 Task: Open a blank sheet, save the file as 'optimization' Insert a table ' 2 by 2' In first column, add headers, 'Category, Amount'. Under first header, add  RentUnder second header, add 2000. Change table style to  'Blue'
Action: Mouse moved to (362, 176)
Screenshot: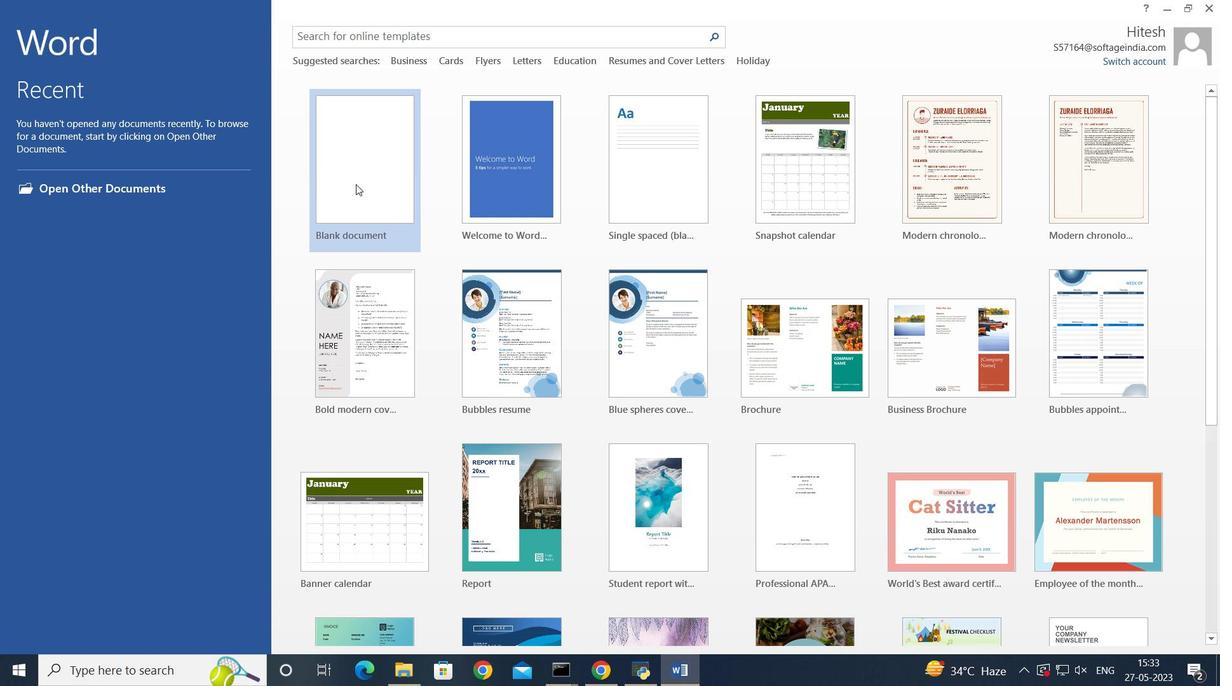 
Action: Mouse pressed left at (362, 176)
Screenshot: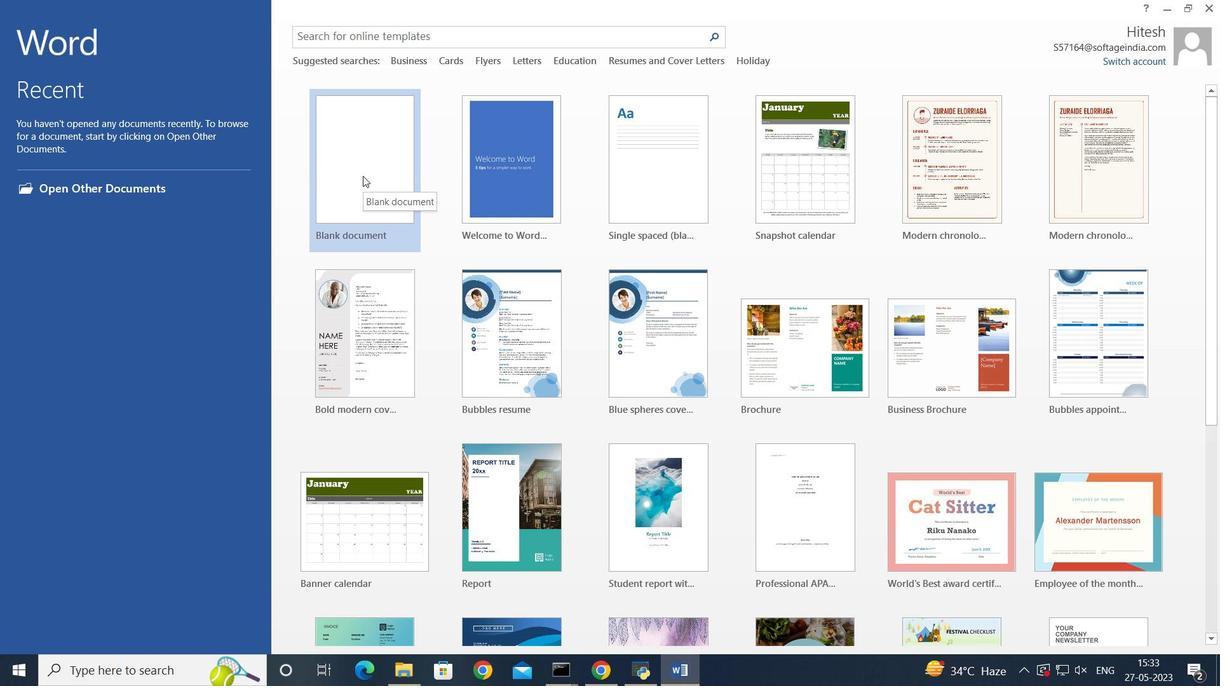 
Action: Mouse moved to (21, 26)
Screenshot: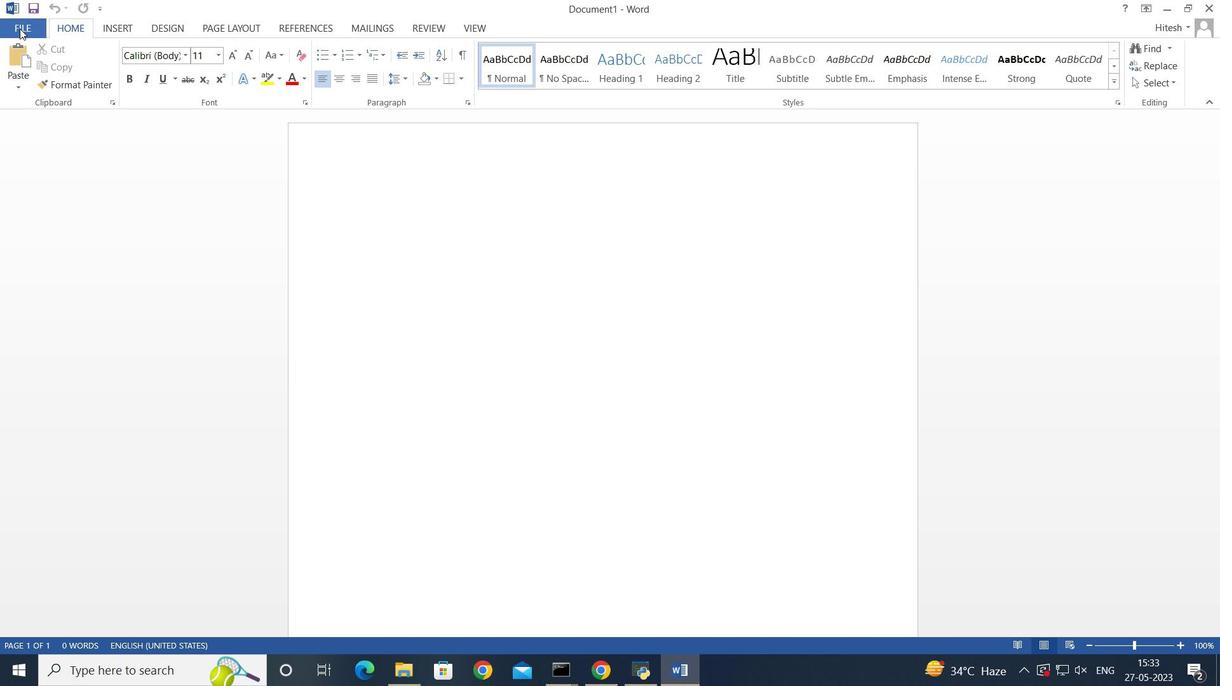 
Action: Mouse pressed left at (21, 26)
Screenshot: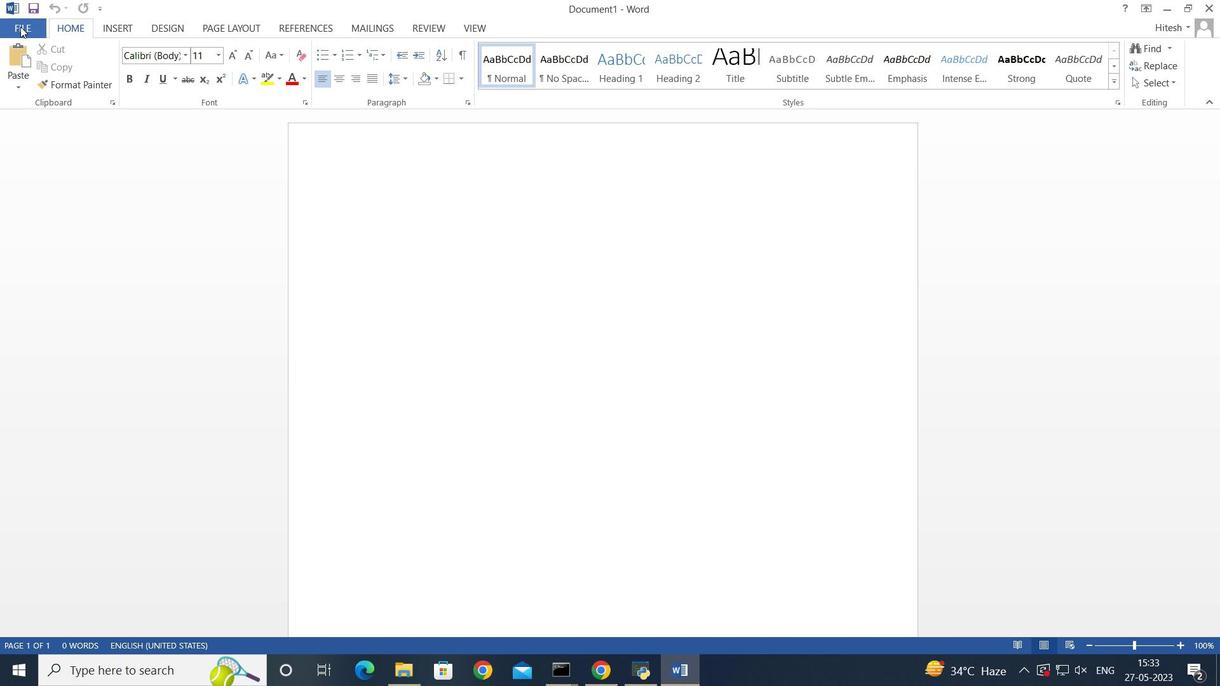 
Action: Mouse moved to (55, 142)
Screenshot: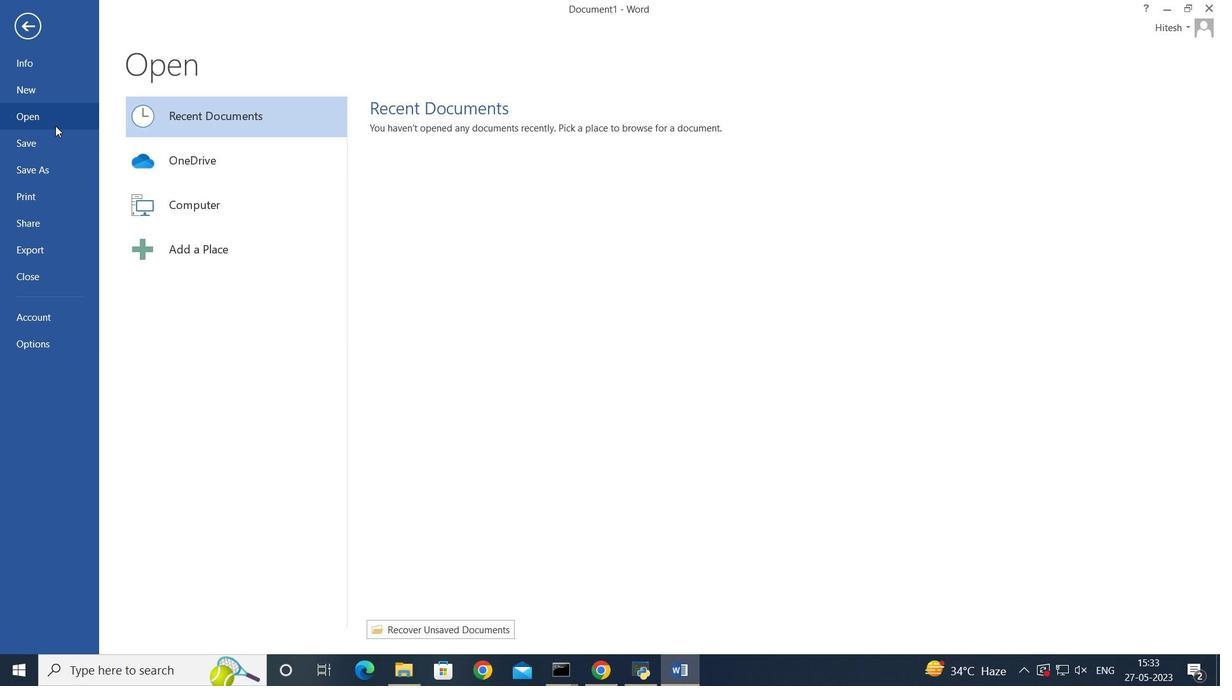 
Action: Mouse pressed left at (55, 142)
Screenshot: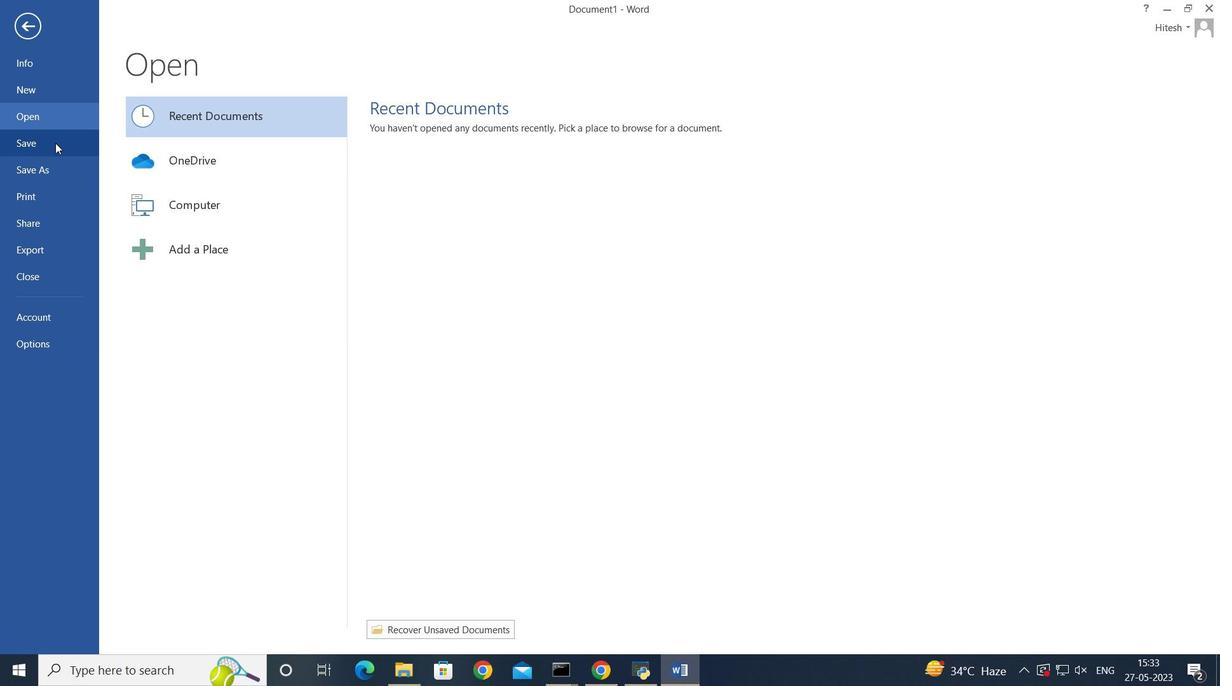 
Action: Mouse moved to (62, 170)
Screenshot: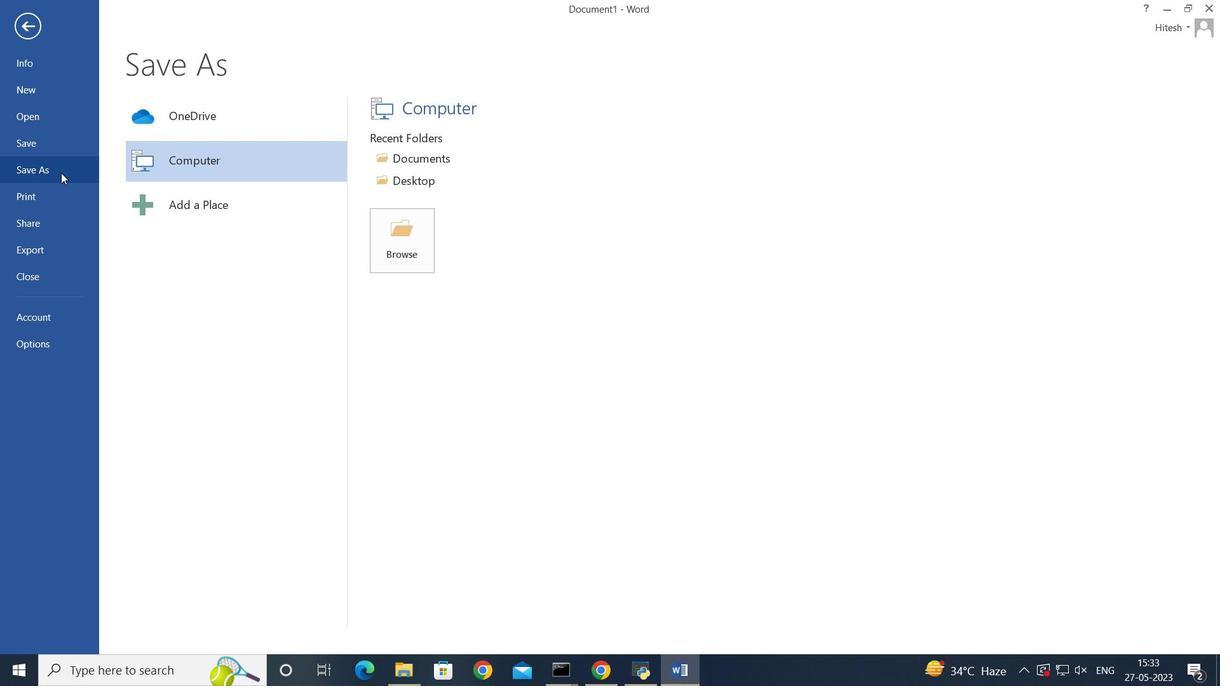 
Action: Mouse pressed left at (62, 170)
Screenshot: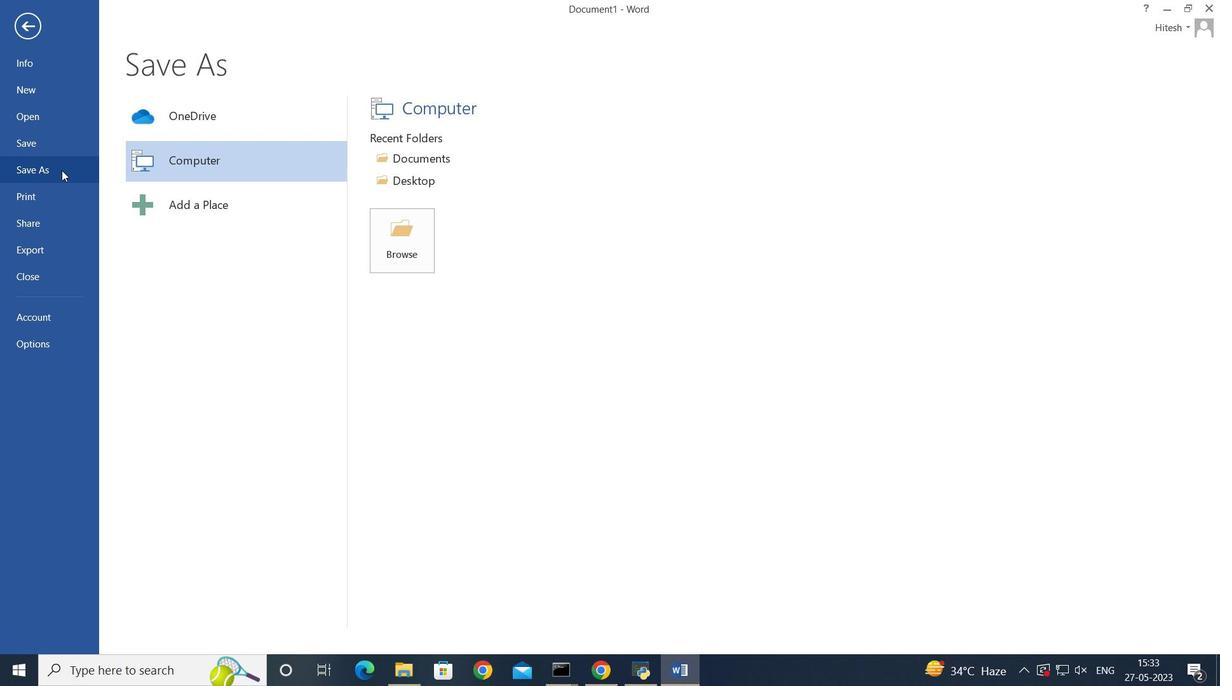 
Action: Mouse moved to (70, 143)
Screenshot: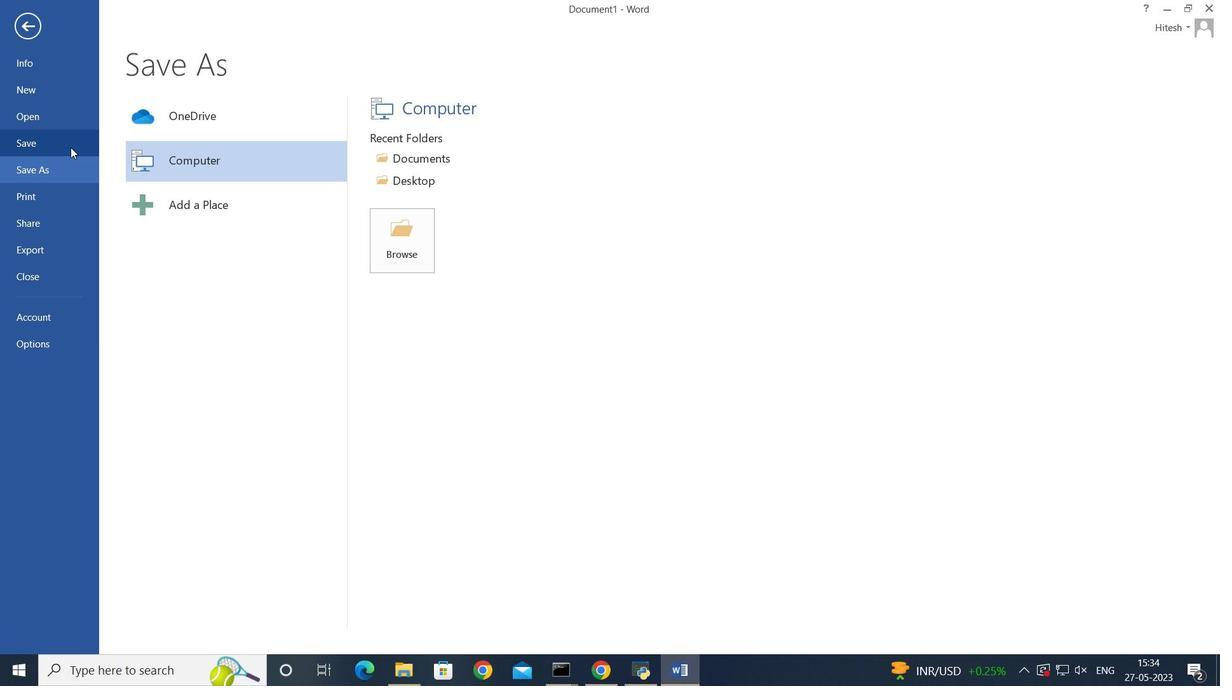 
Action: Mouse pressed left at (70, 143)
Screenshot: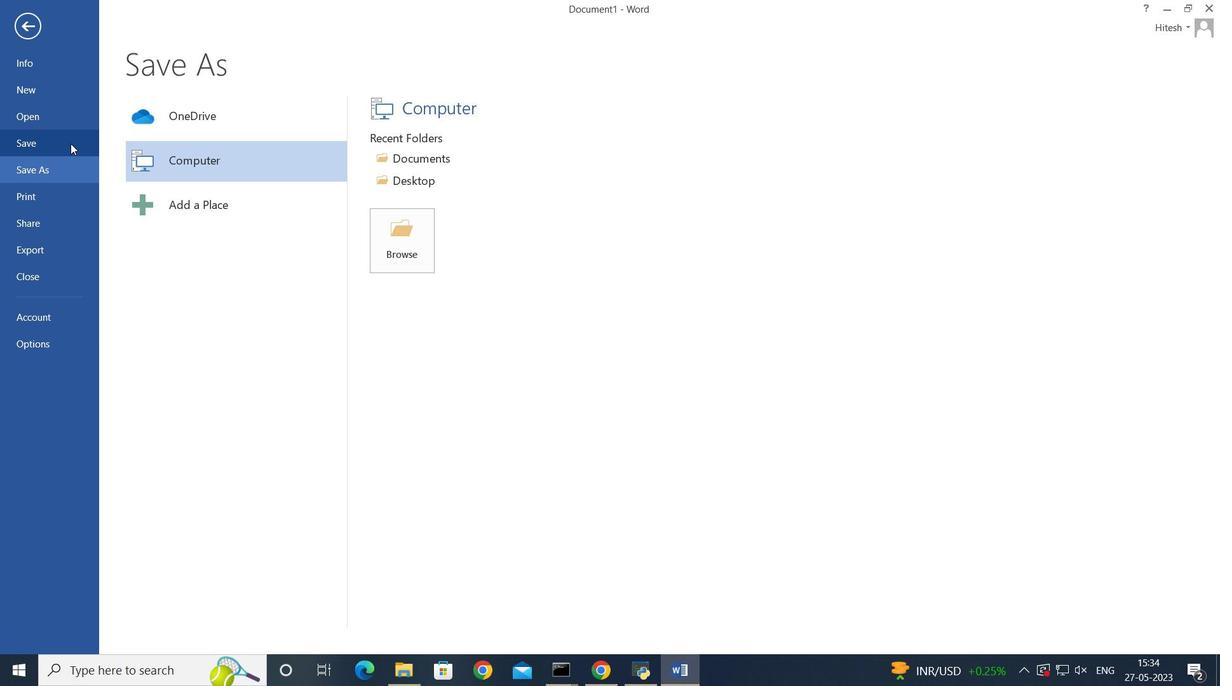 
Action: Mouse moved to (74, 172)
Screenshot: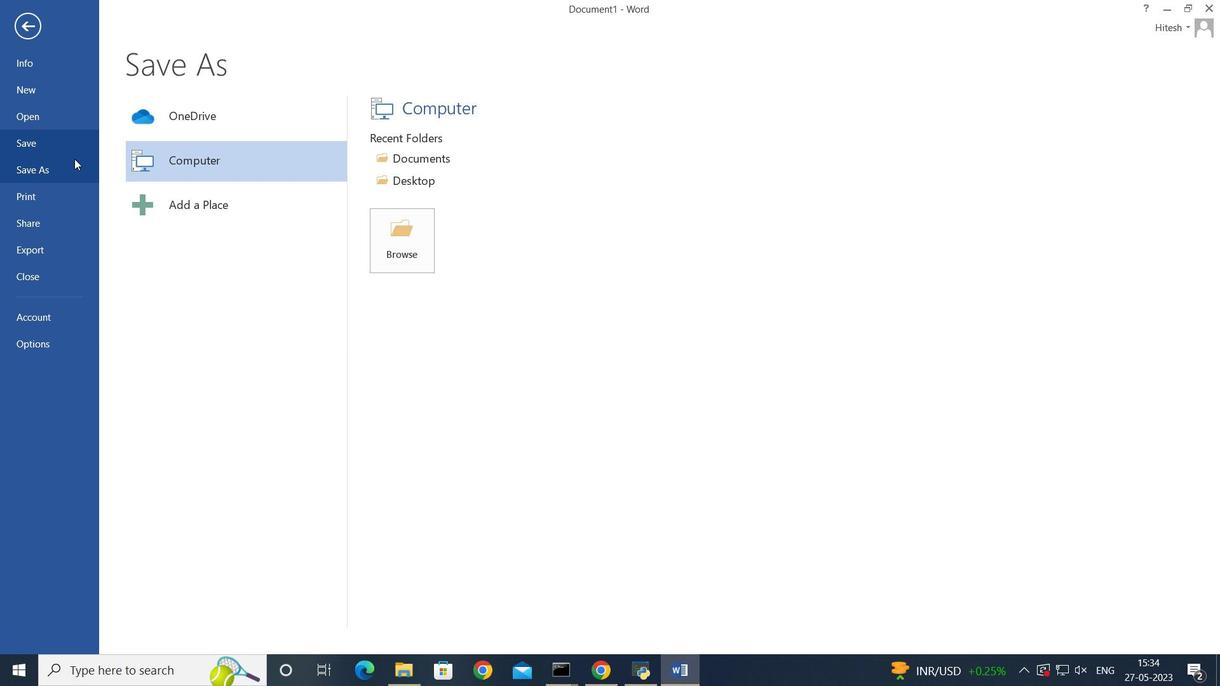 
Action: Mouse pressed left at (74, 172)
Screenshot: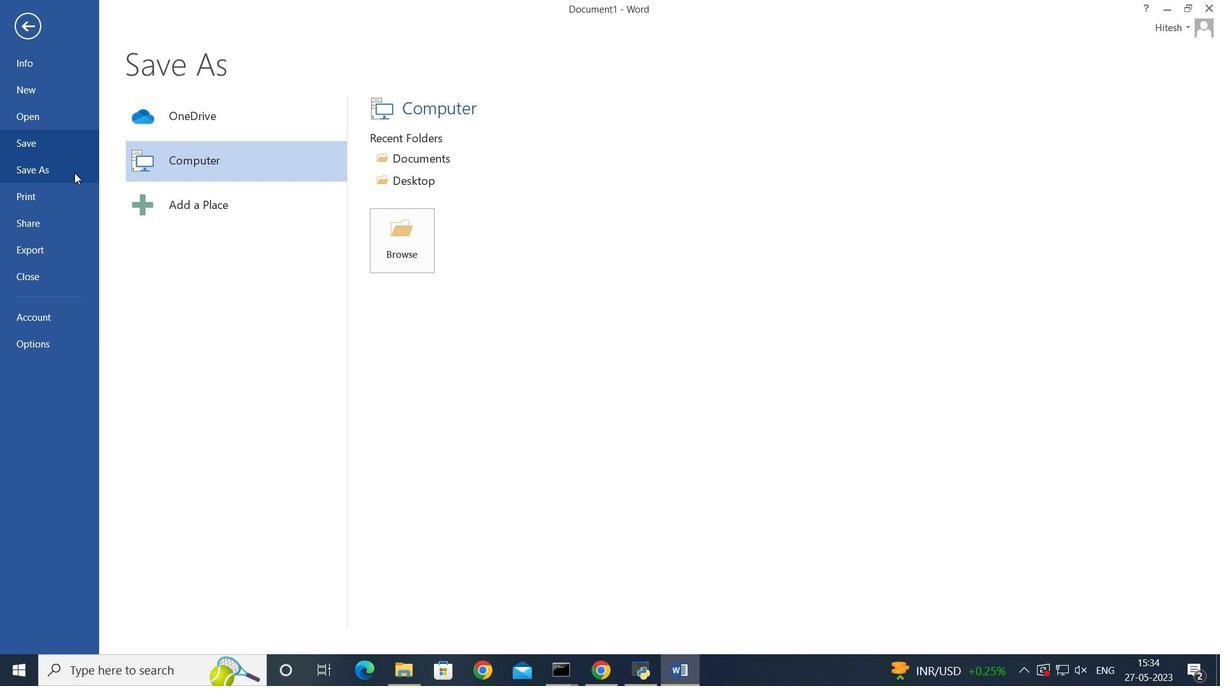 
Action: Mouse moved to (416, 181)
Screenshot: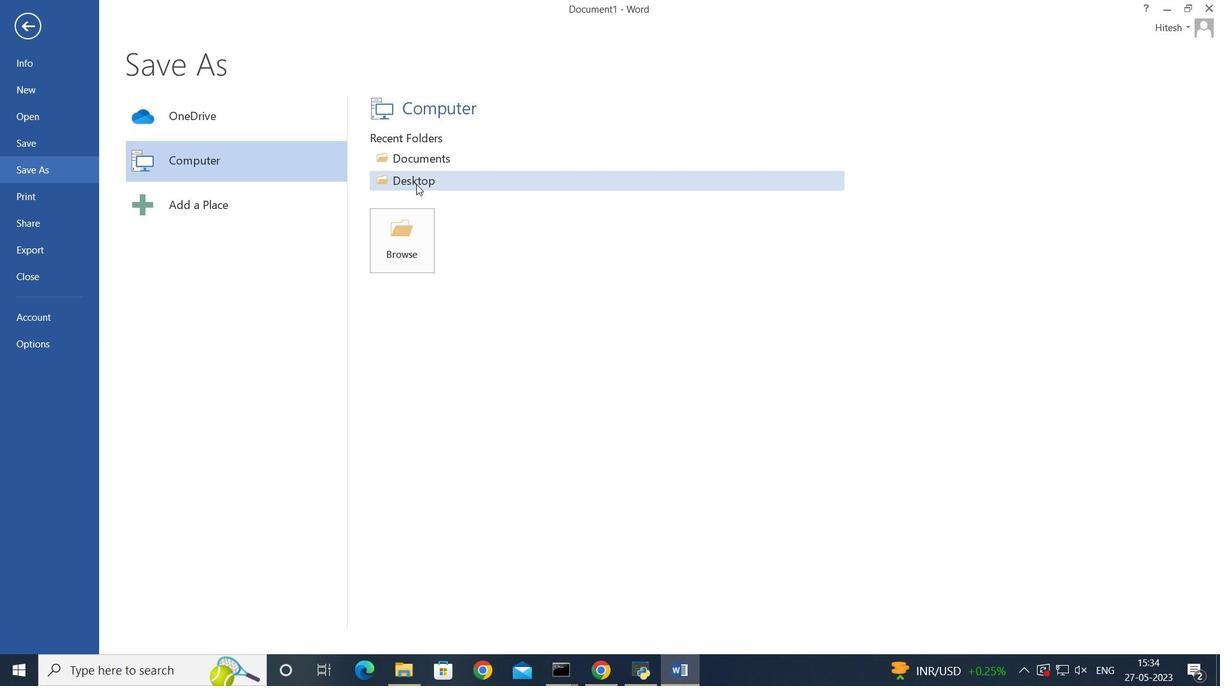 
Action: Mouse pressed left at (416, 181)
Screenshot: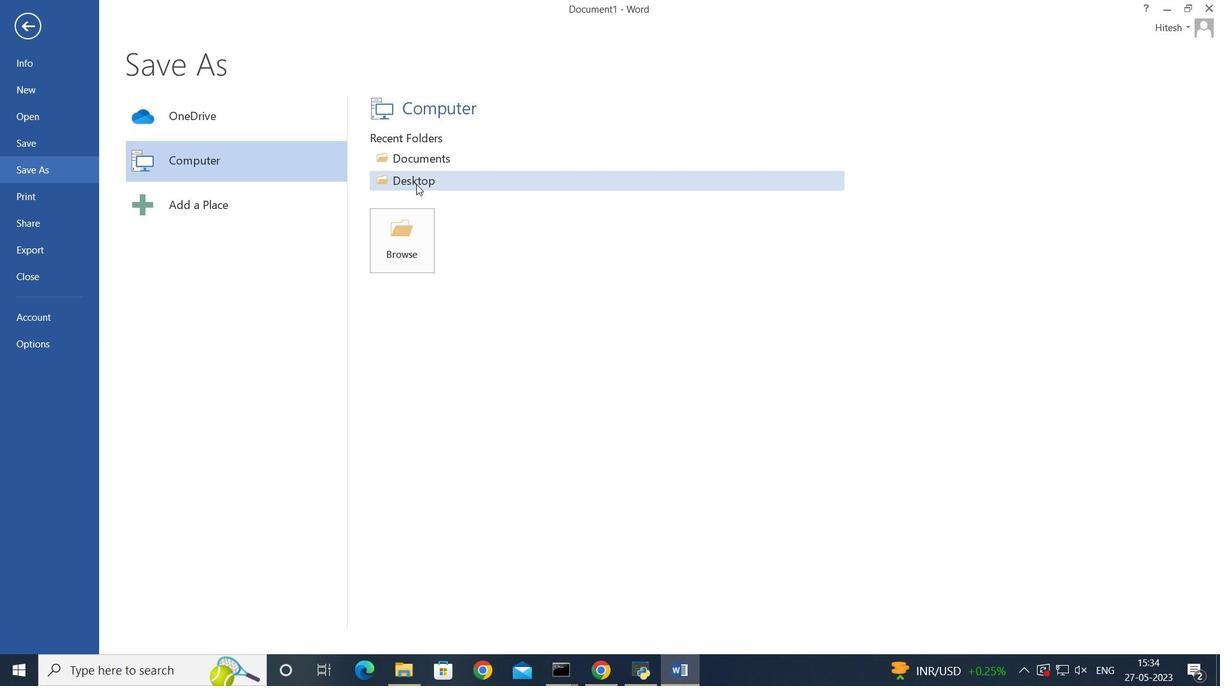 
Action: Mouse moved to (264, 266)
Screenshot: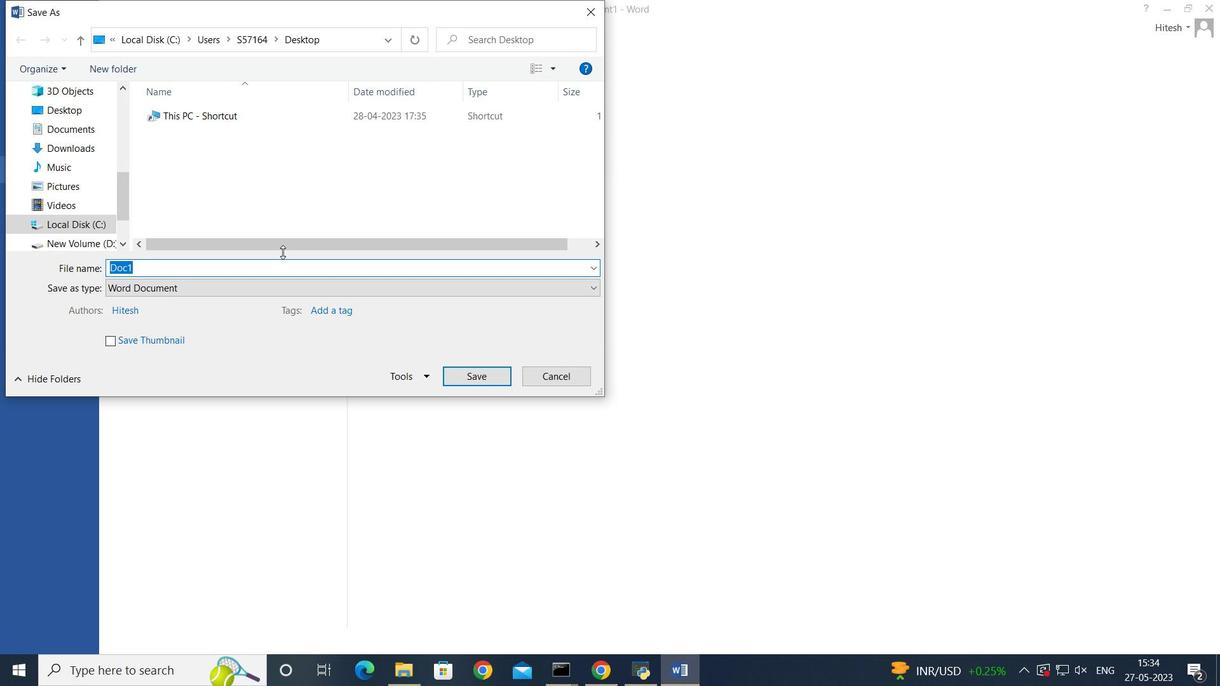
Action: Mouse pressed left at (264, 266)
Screenshot: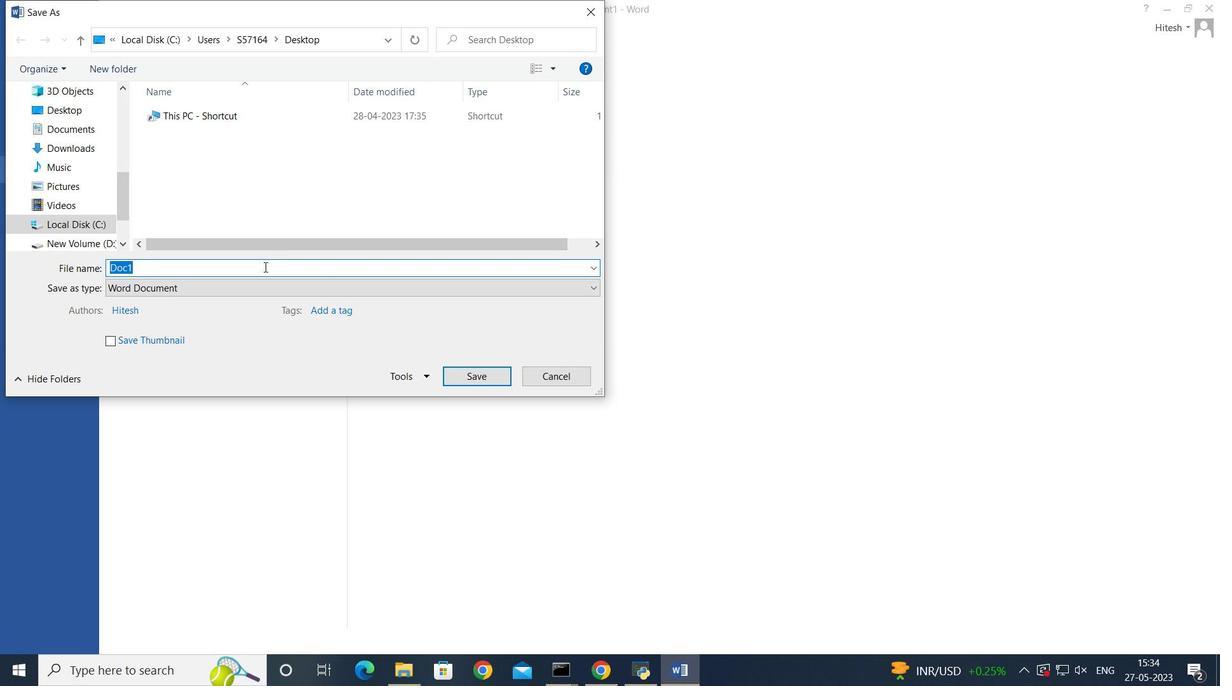 
Action: Key pressed <Key.backspace><Key.backspace><Key.backspace><Key.backspace><Key.backspace><Key.backspace><Key.backspace><Key.backspace><Key.backspace><Key.backspace><Key.backspace><Key.backspace><Key.shift>Optimization<Key.space>
Screenshot: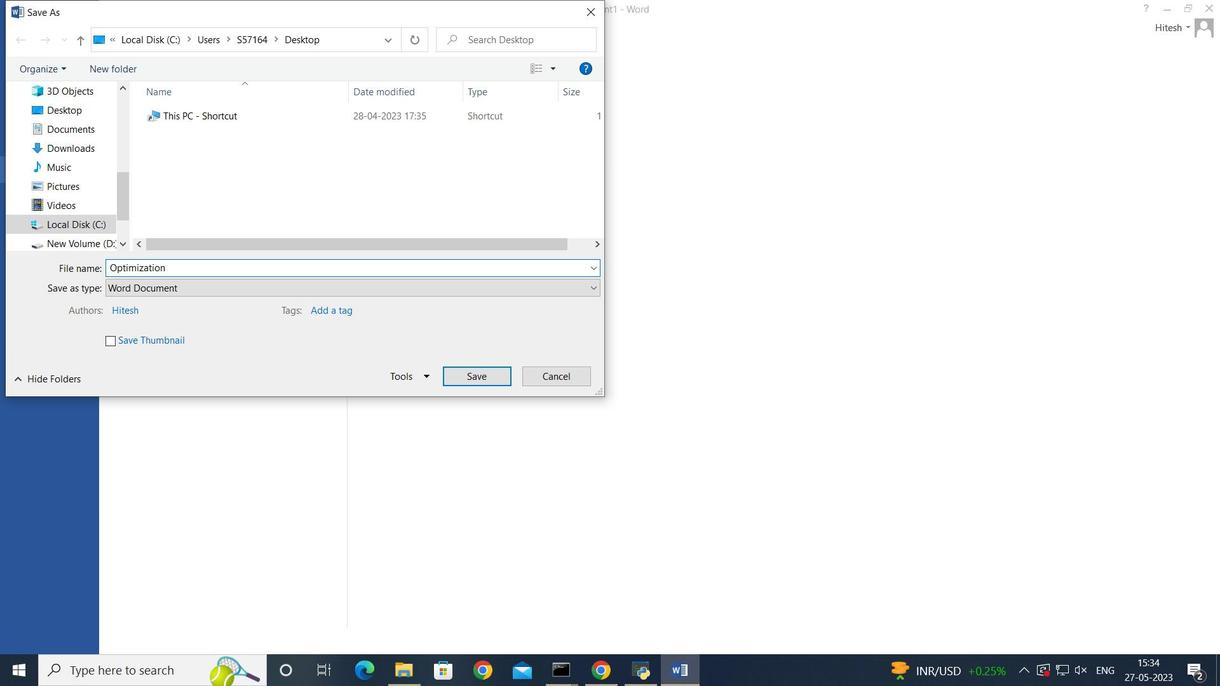 
Action: Mouse moved to (477, 376)
Screenshot: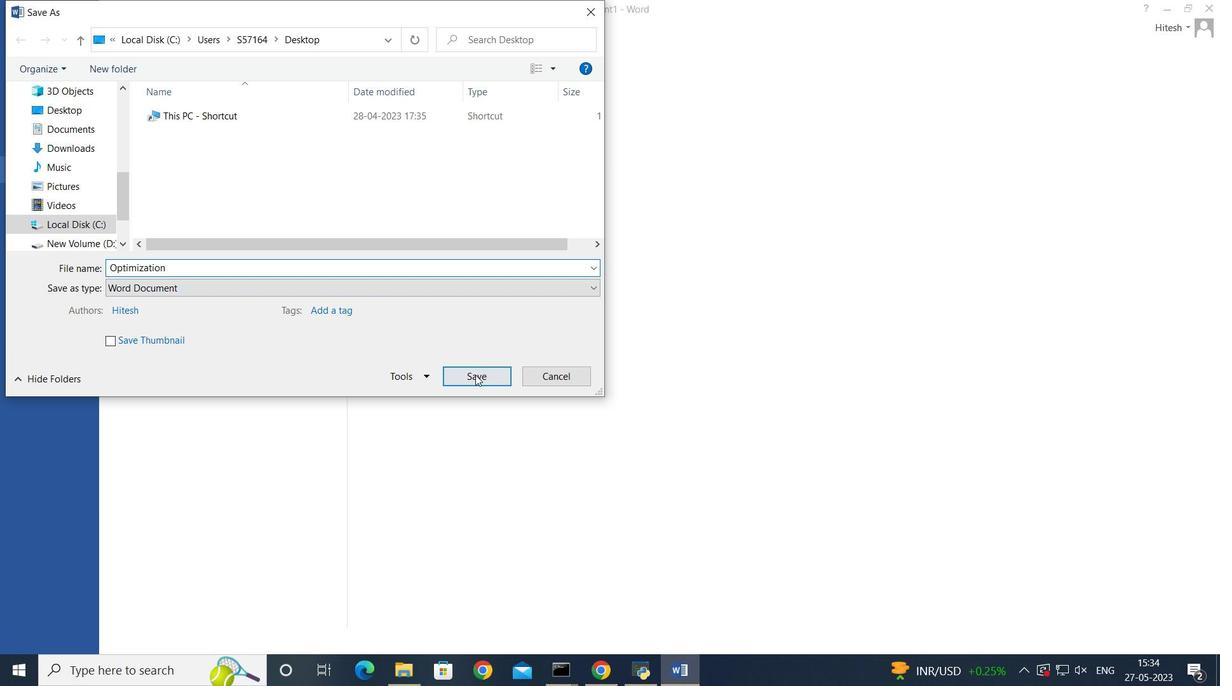 
Action: Mouse pressed left at (477, 376)
Screenshot: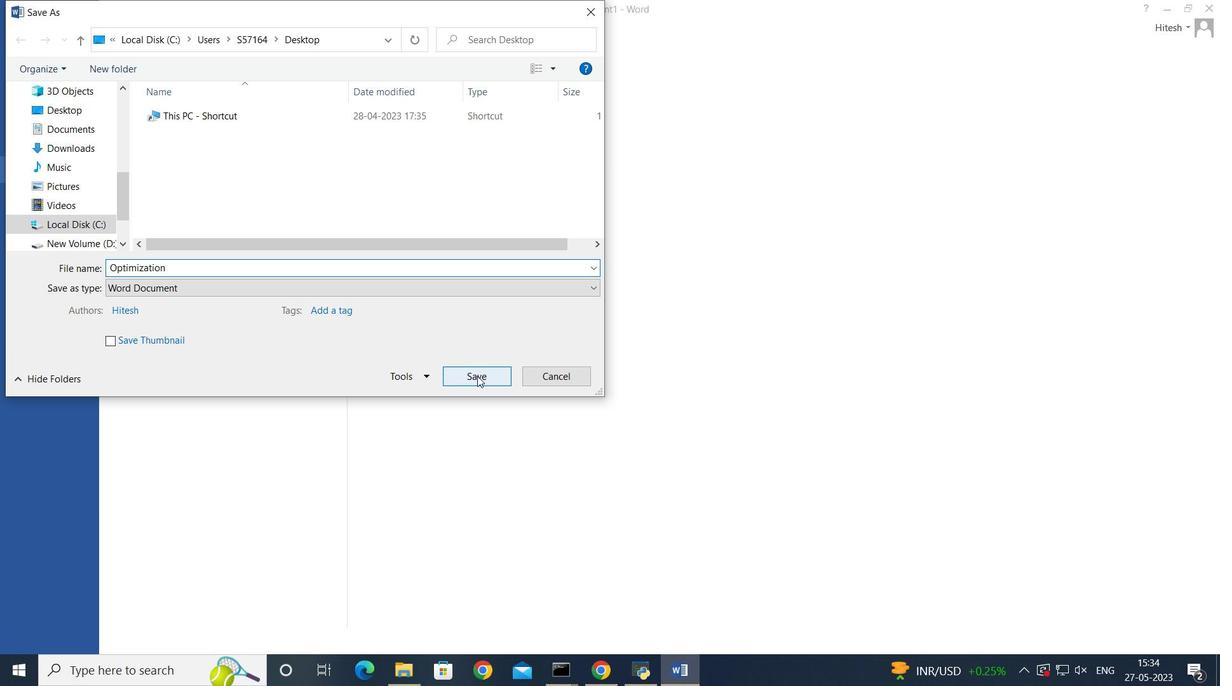 
Action: Mouse moved to (116, 28)
Screenshot: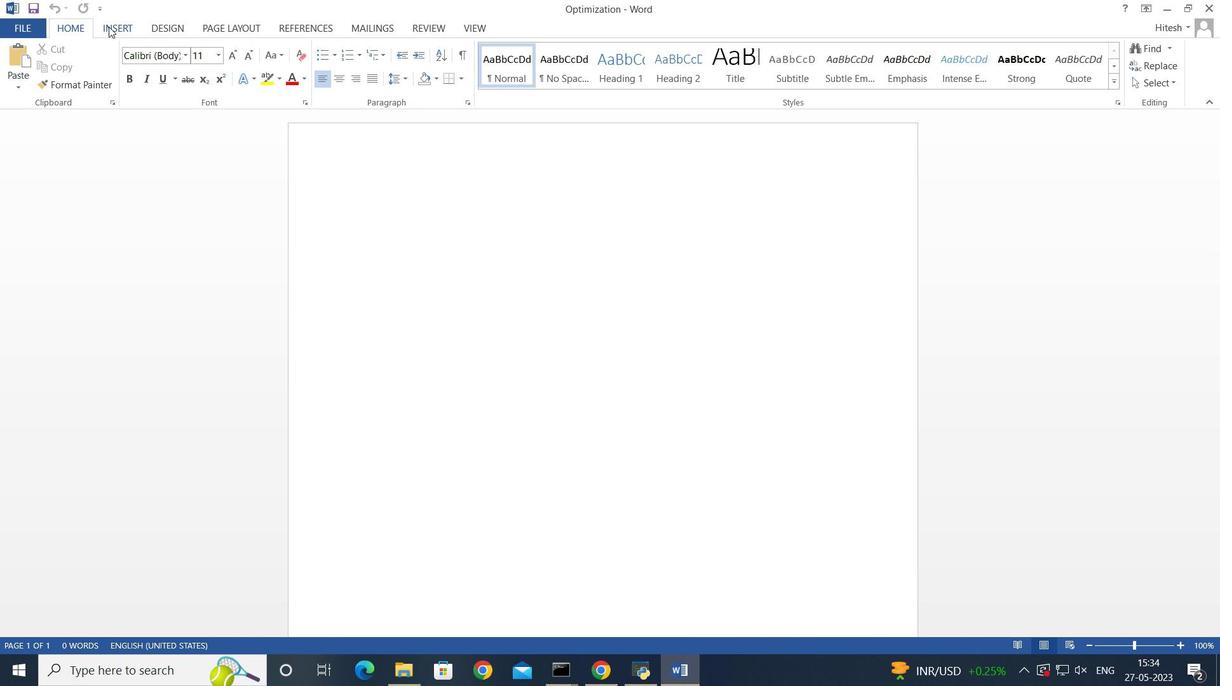 
Action: Mouse pressed left at (116, 28)
Screenshot: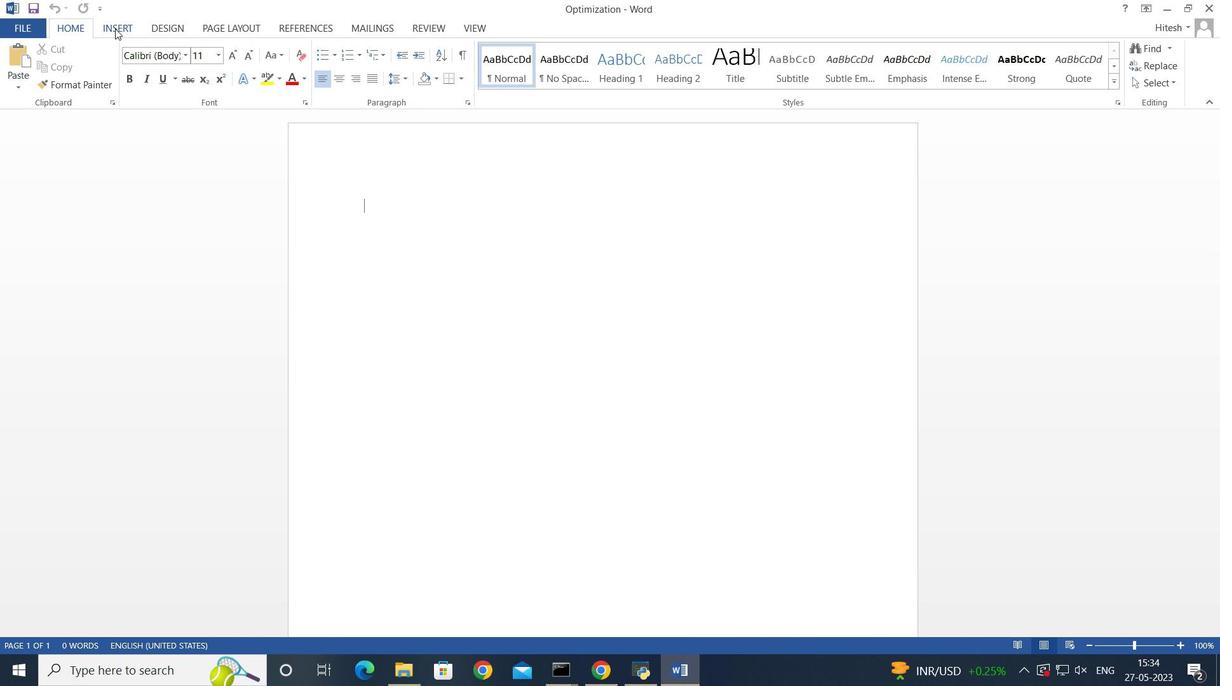 
Action: Mouse moved to (118, 87)
Screenshot: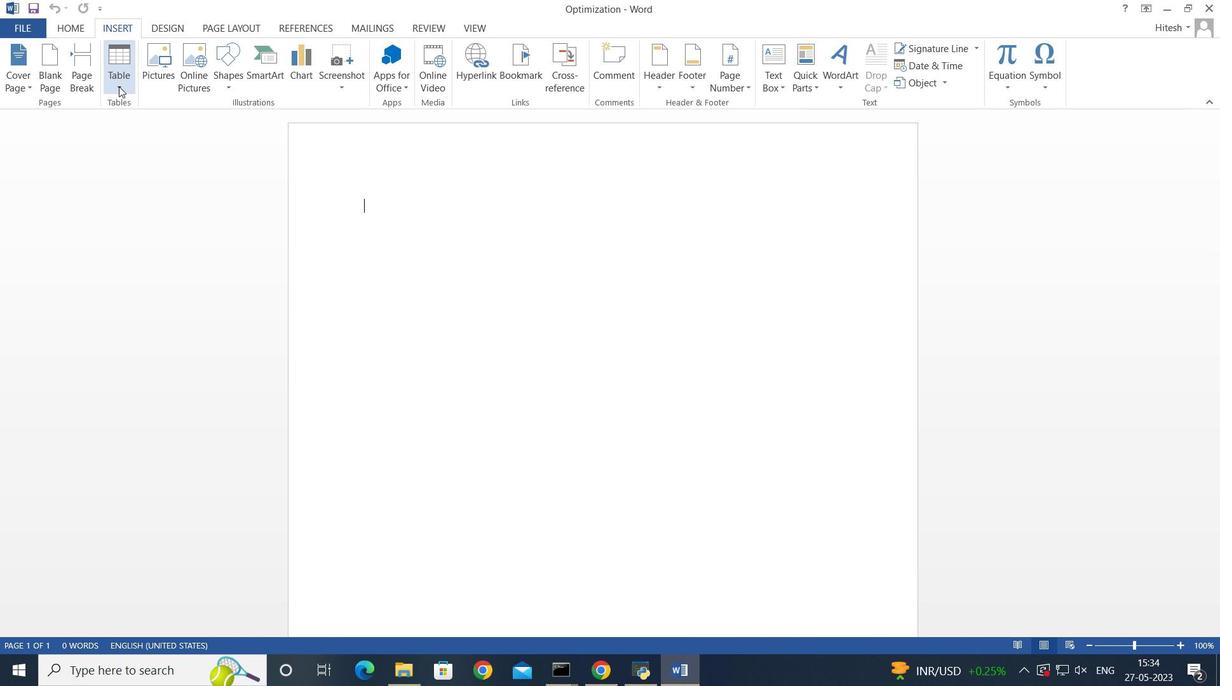 
Action: Mouse pressed left at (118, 87)
Screenshot: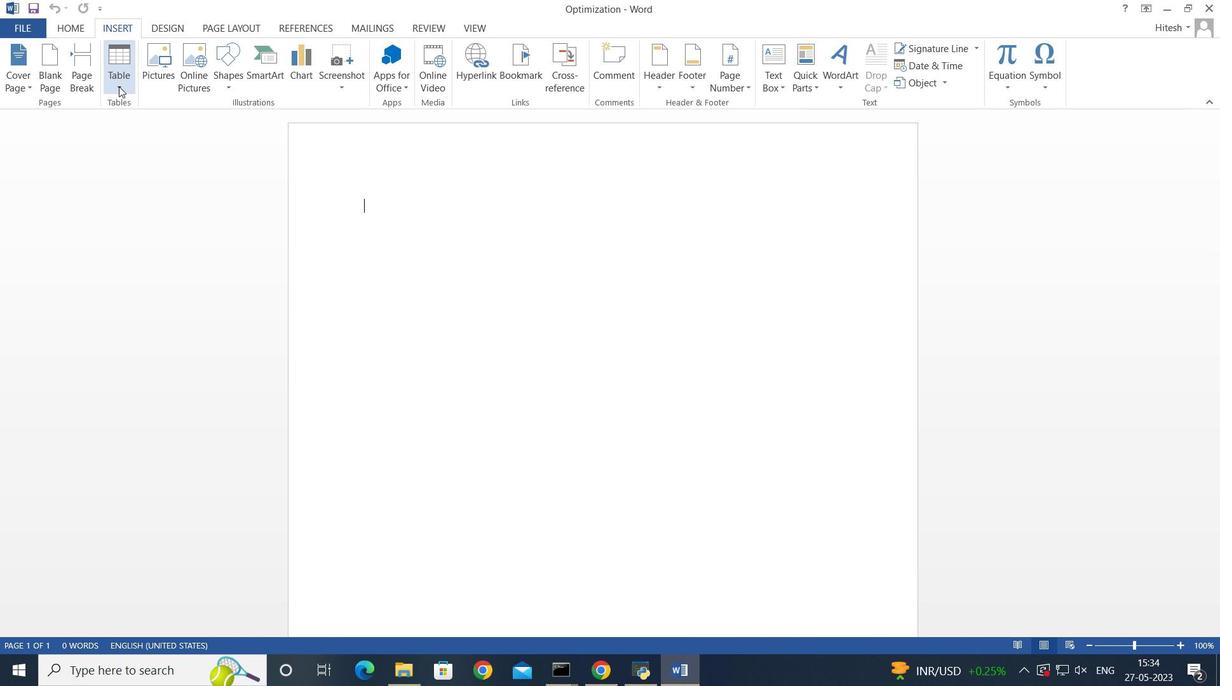 
Action: Mouse moved to (126, 142)
Screenshot: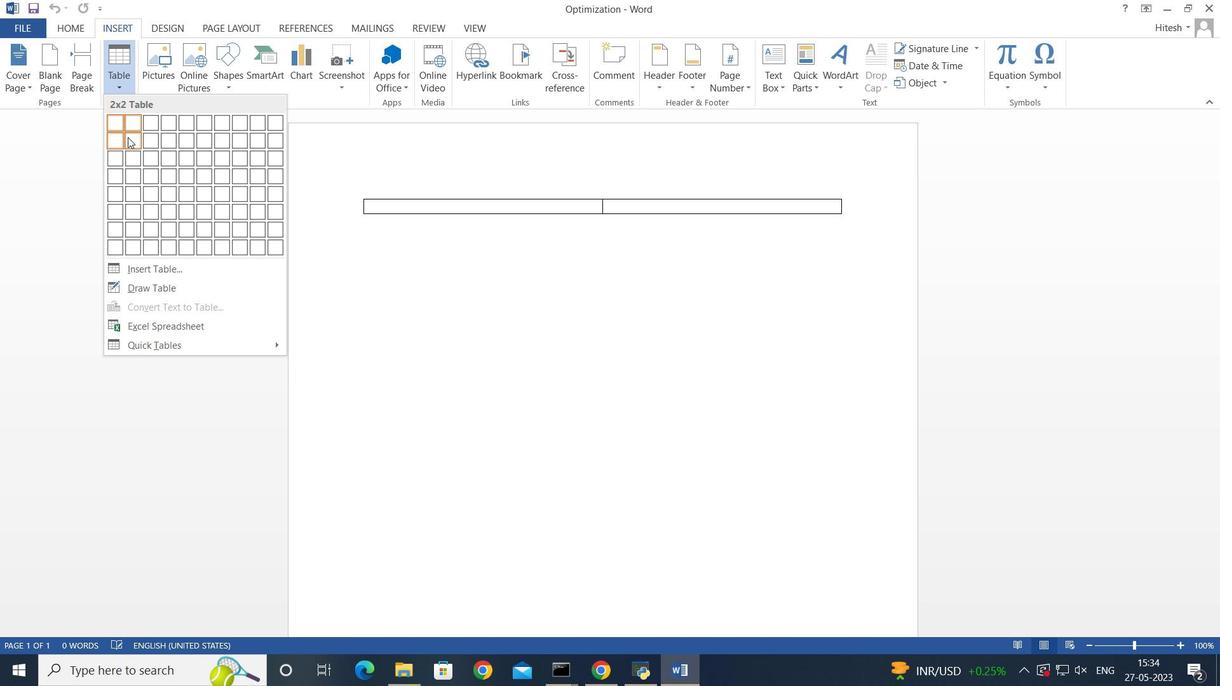 
Action: Mouse pressed left at (126, 142)
Screenshot: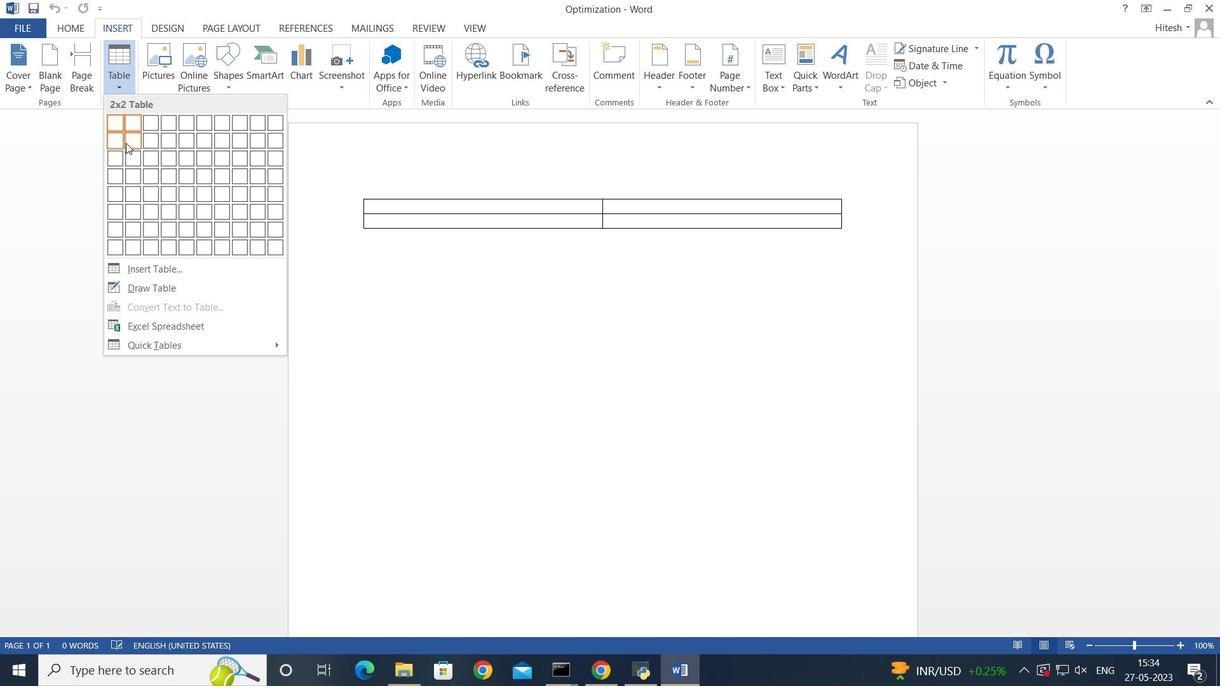
Action: Mouse moved to (469, 202)
Screenshot: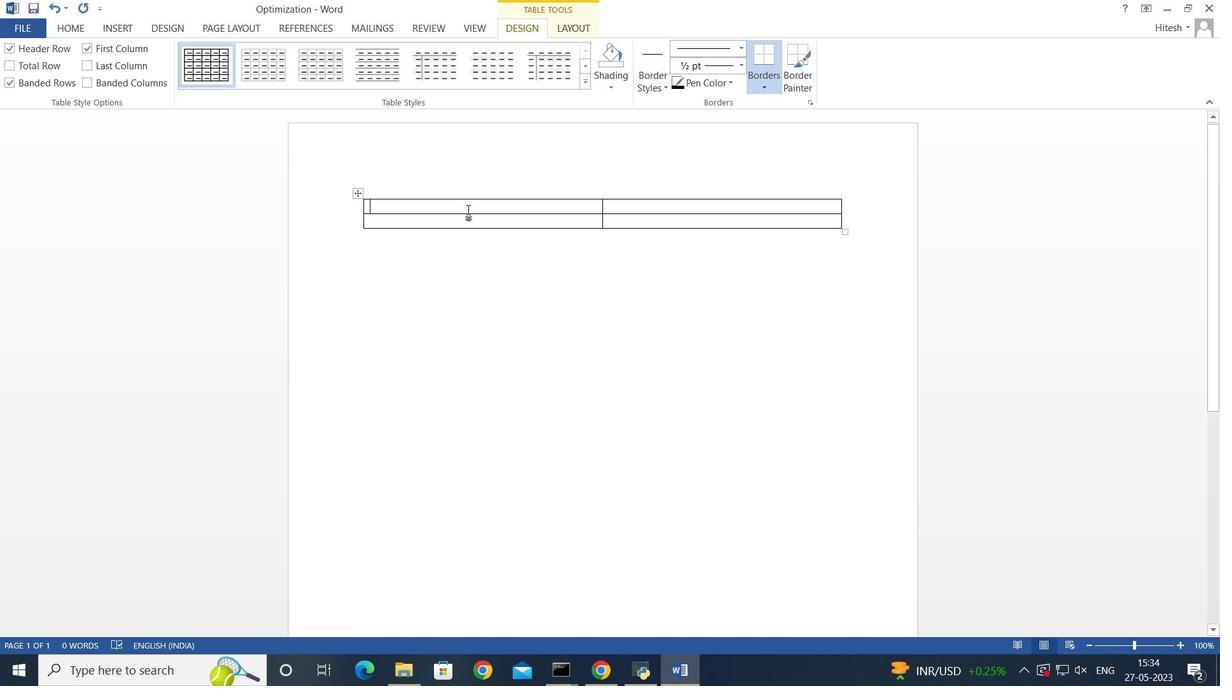 
Action: Mouse pressed left at (469, 202)
Screenshot: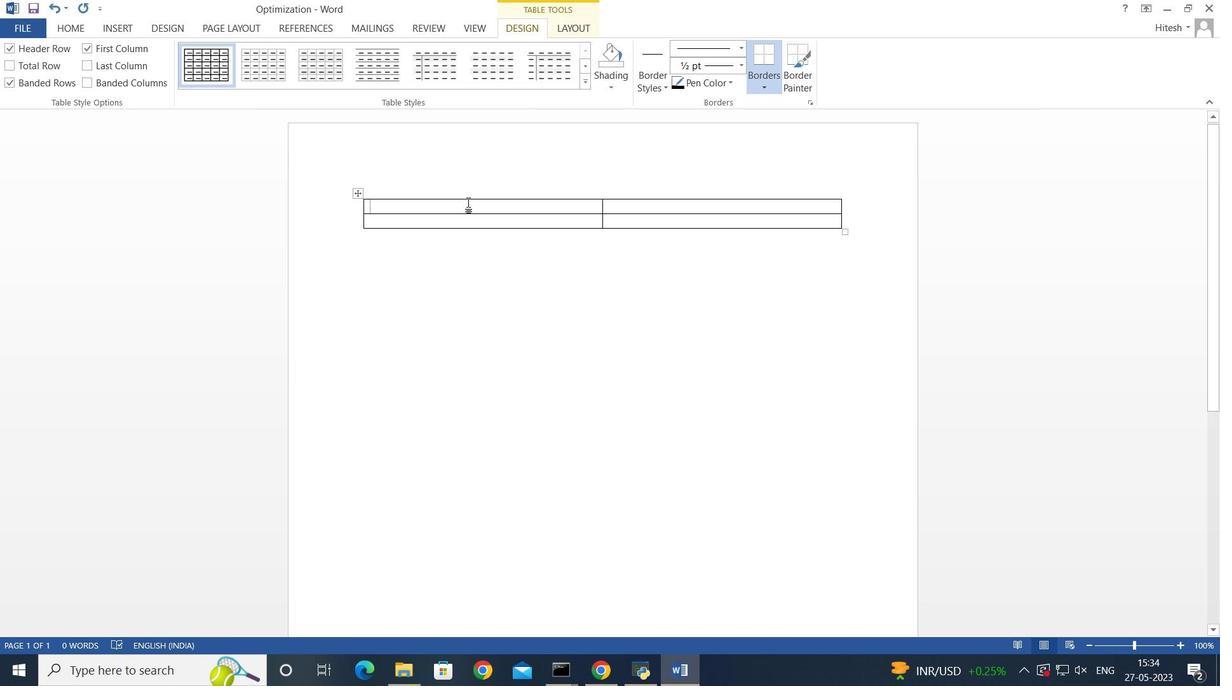 
Action: Key pressed <Key.shift>Amount<Key.space>
Screenshot: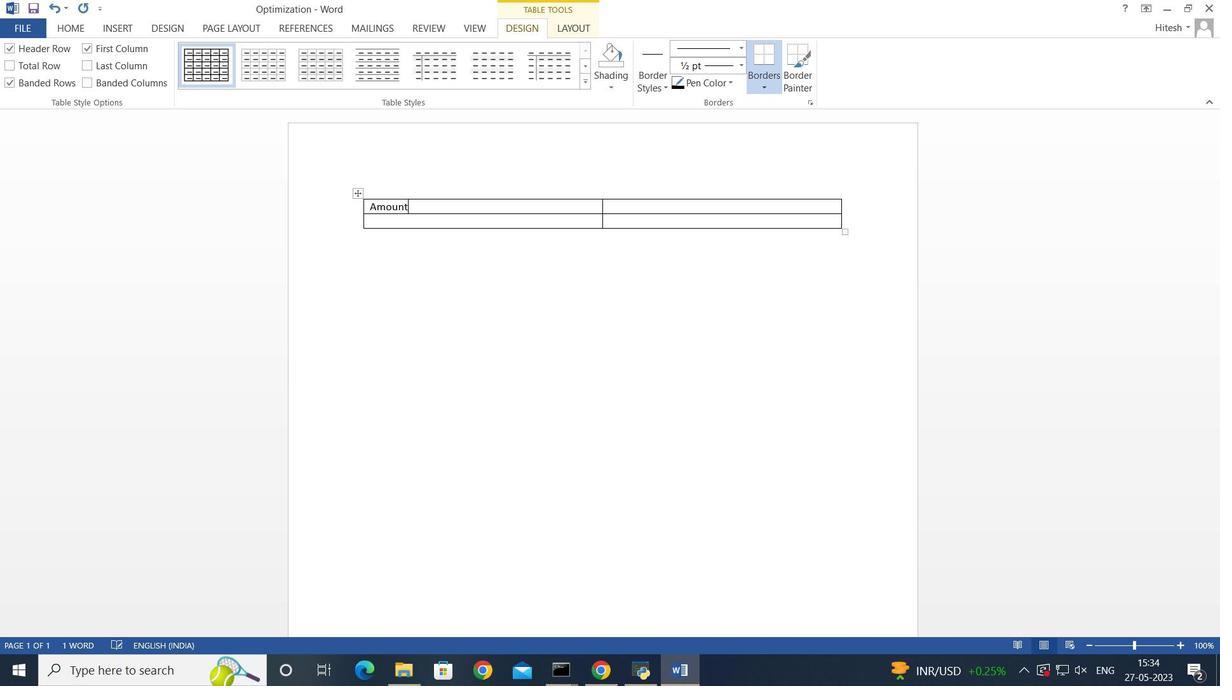
Action: Mouse moved to (428, 223)
Screenshot: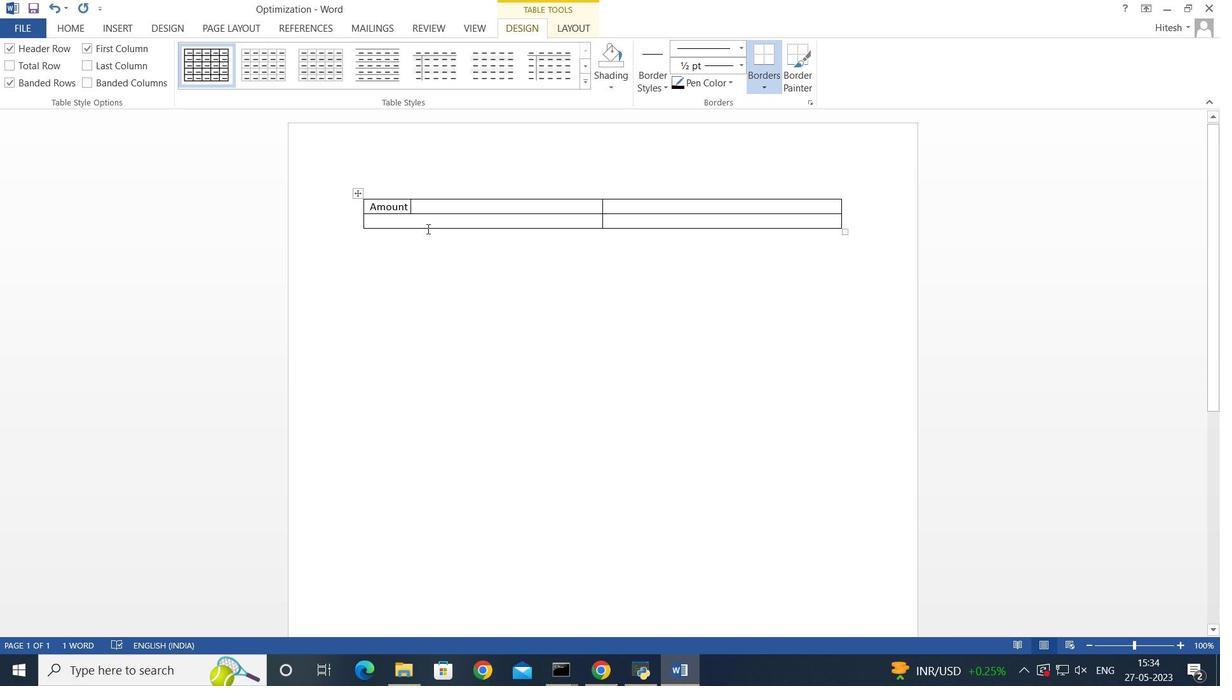 
Action: Mouse pressed left at (428, 223)
Screenshot: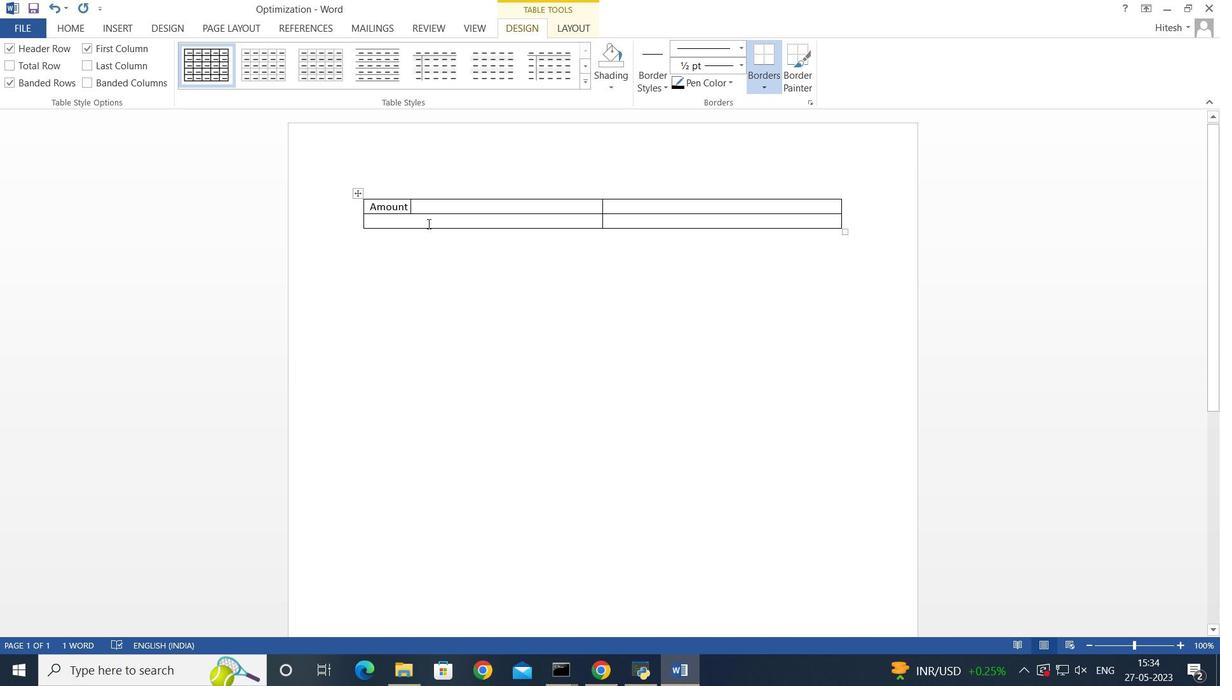 
Action: Key pressed <Key.shift>Rent<Key.space>
Screenshot: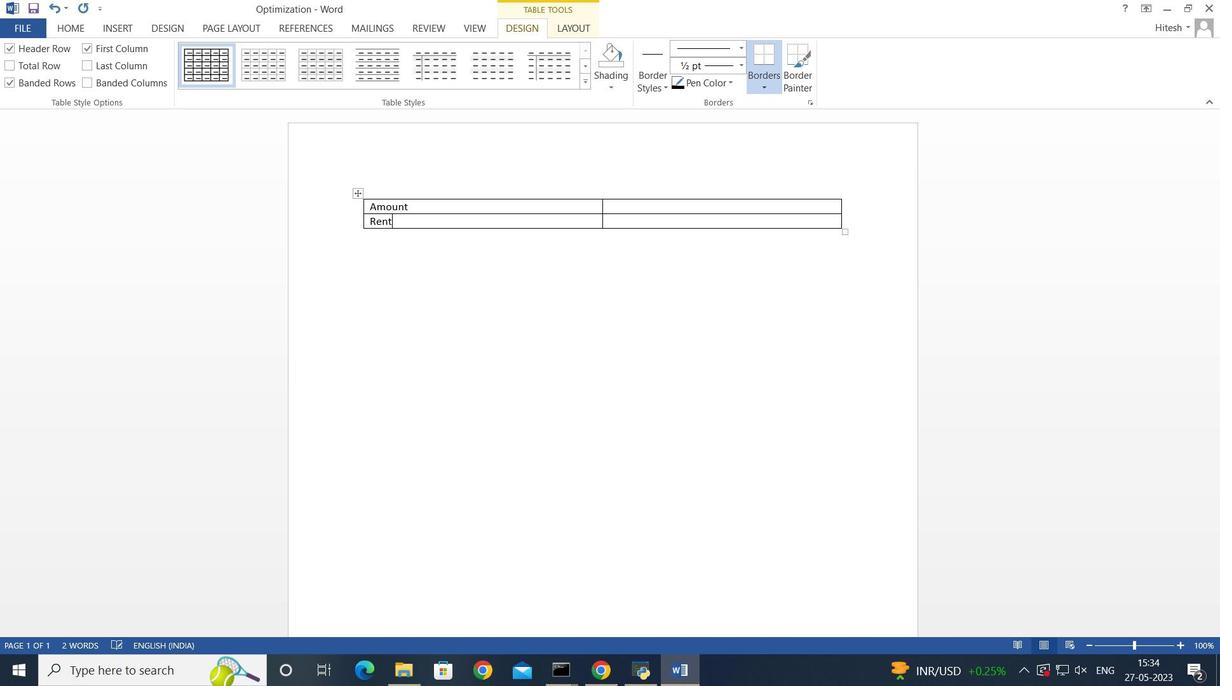 
Action: Mouse moved to (660, 221)
Screenshot: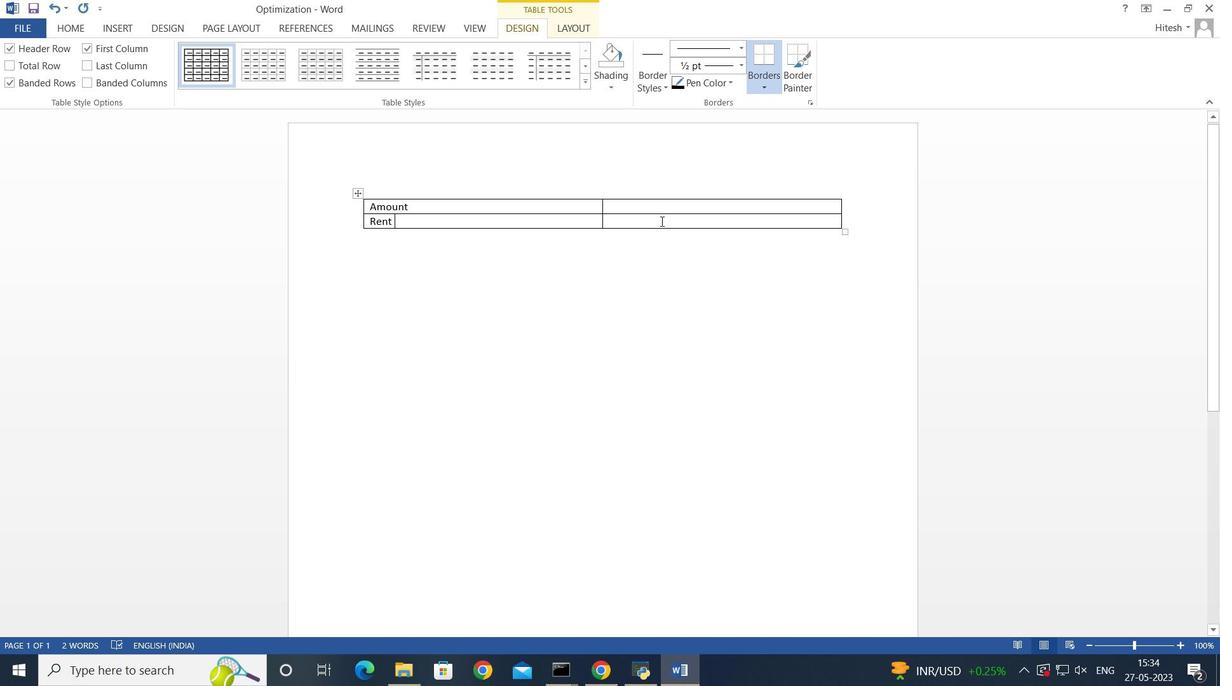 
Action: Mouse pressed left at (660, 221)
Screenshot: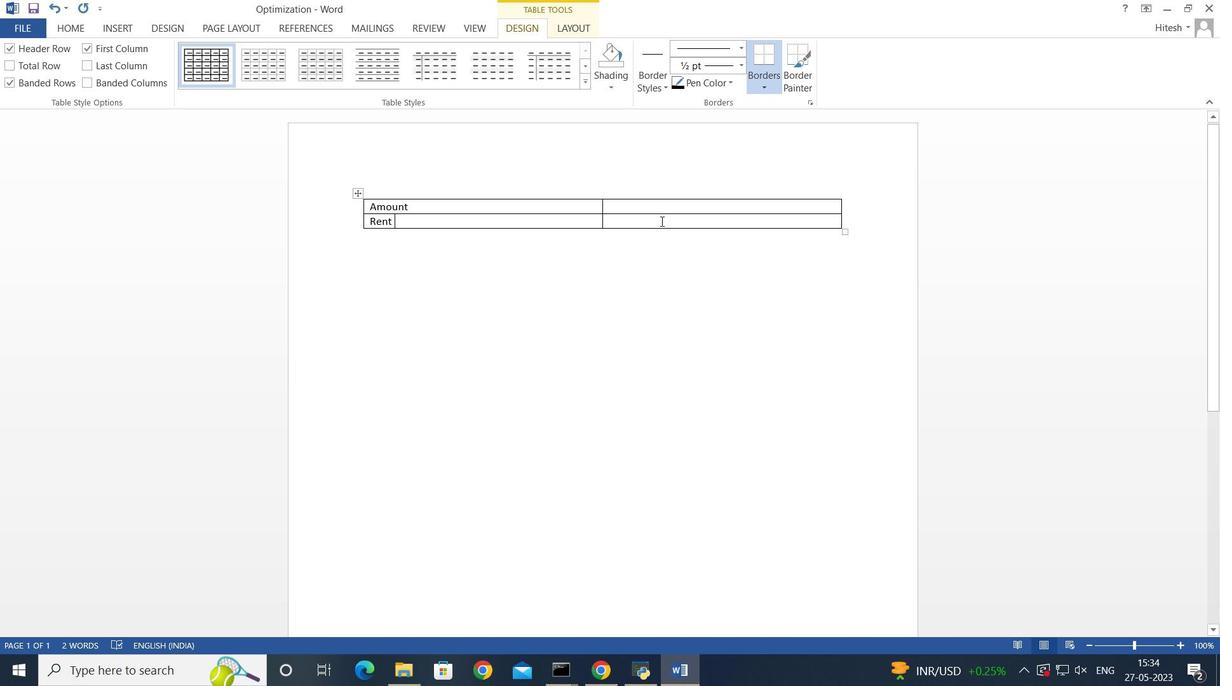 
Action: Key pressed 2000
Screenshot: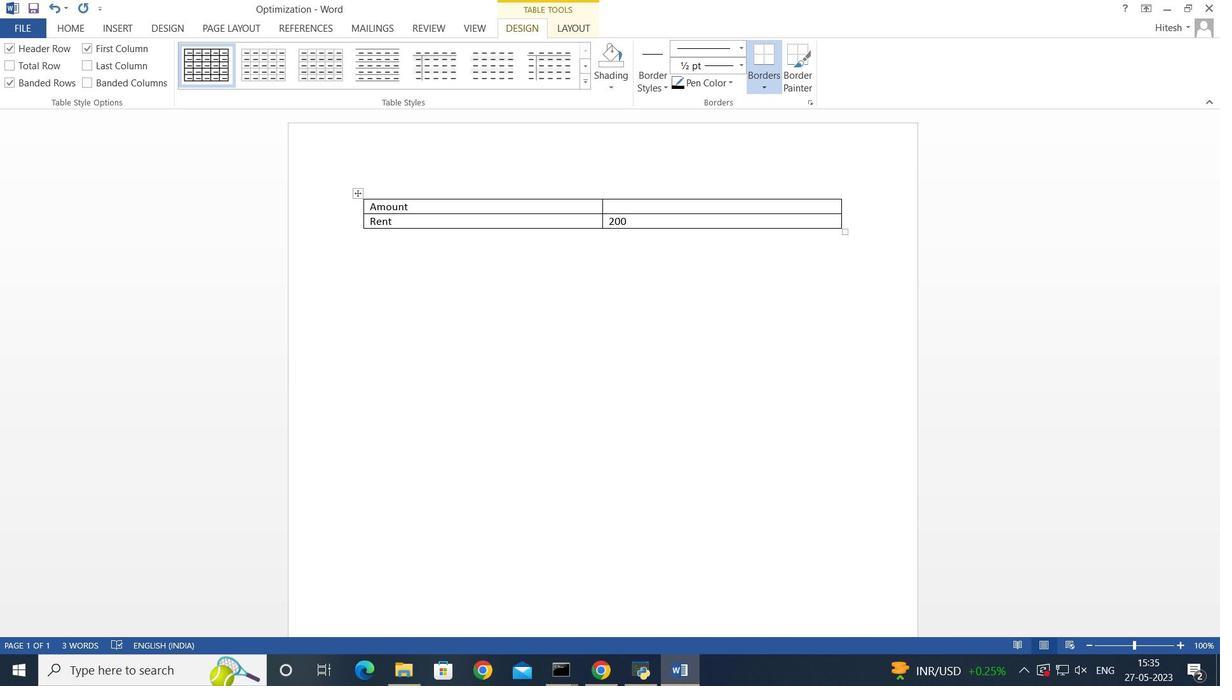 
Action: Mouse moved to (356, 193)
Screenshot: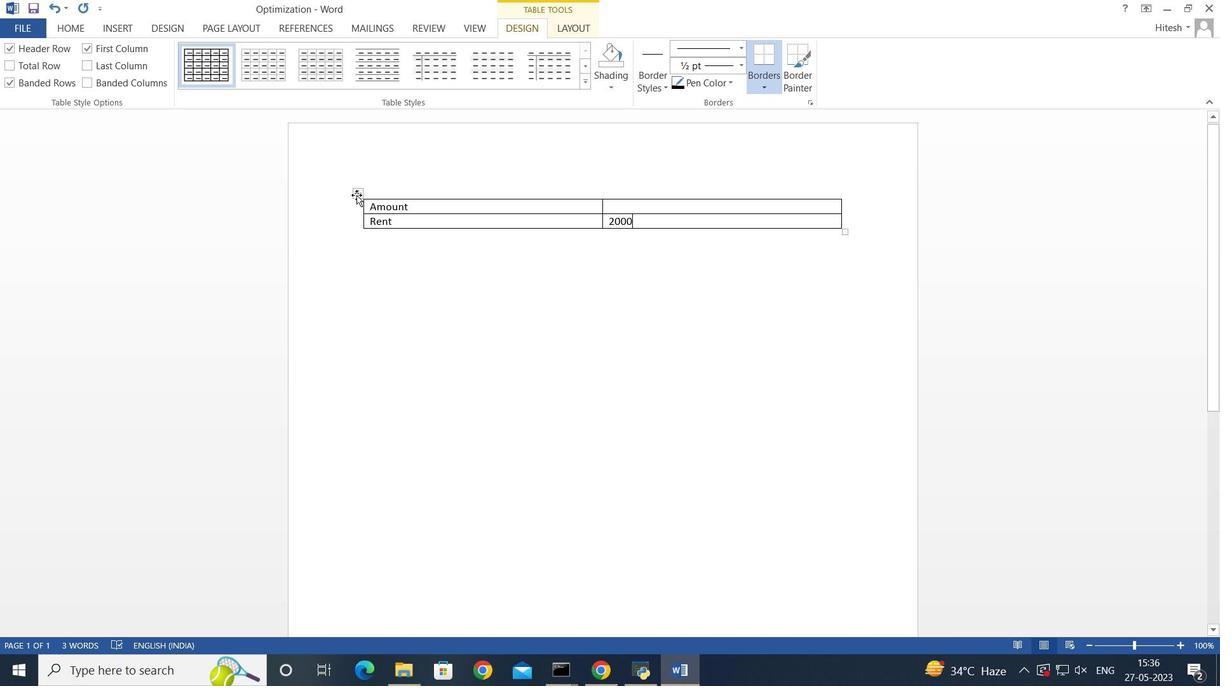 
Action: Mouse pressed right at (356, 193)
Screenshot: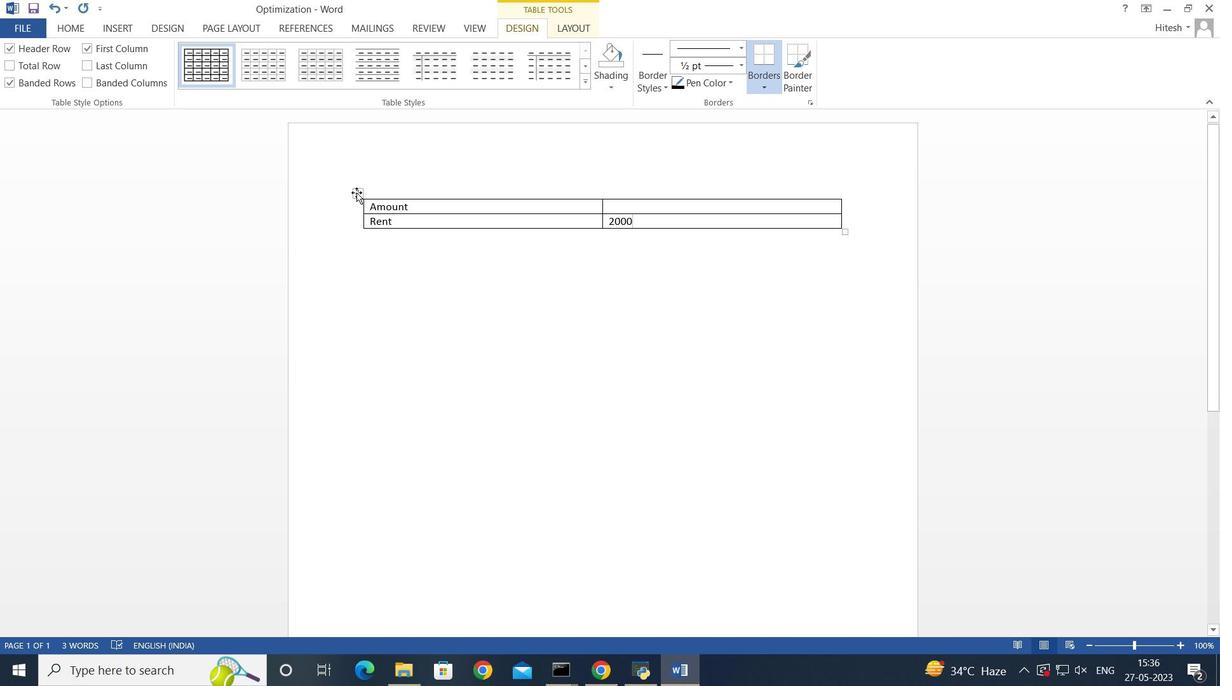 
Action: Mouse moved to (567, 288)
Screenshot: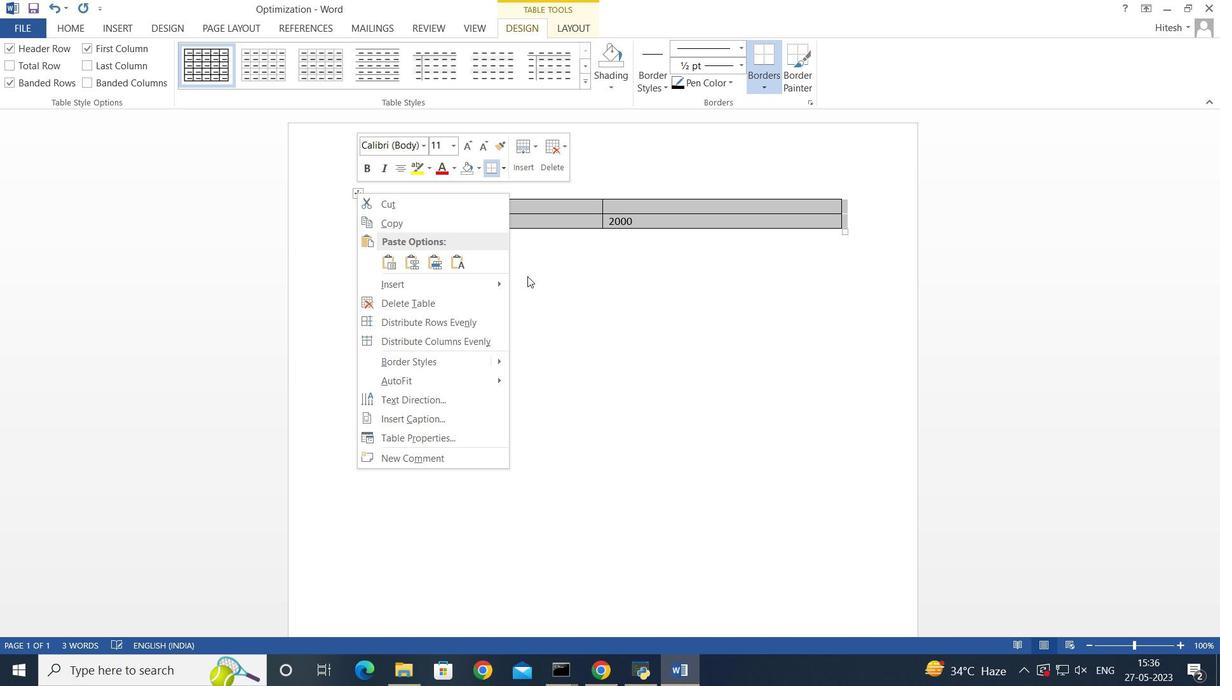 
Action: Mouse pressed left at (567, 288)
Screenshot: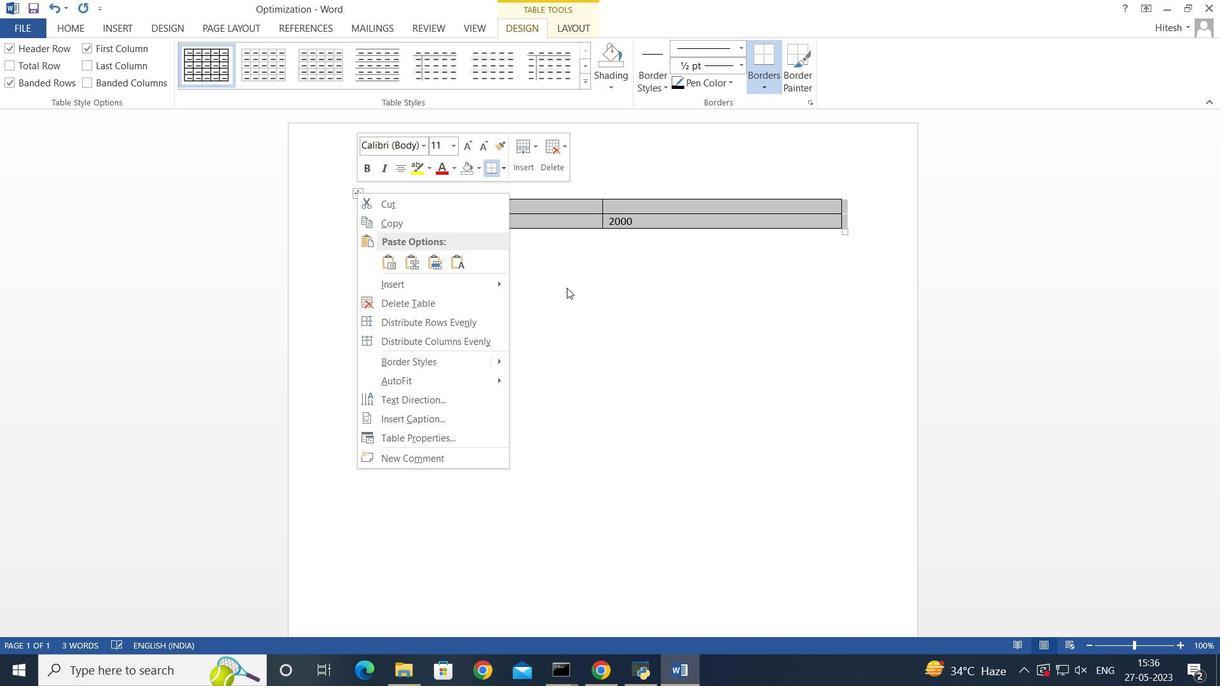
Action: Mouse moved to (610, 89)
Screenshot: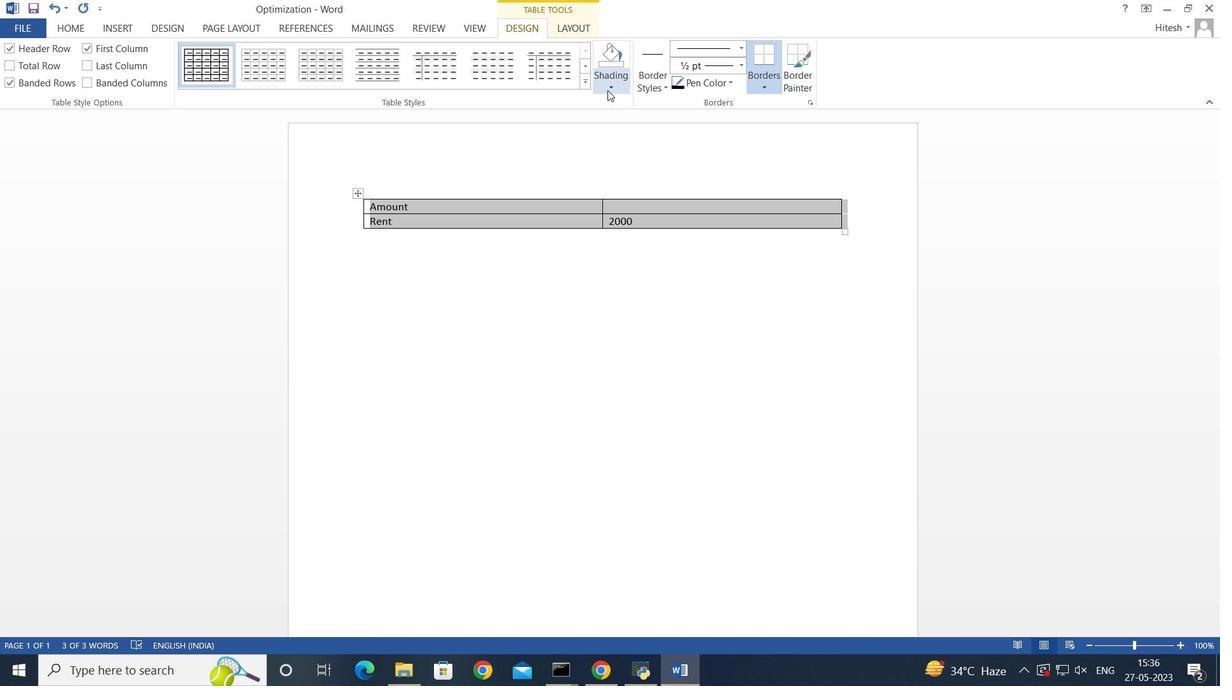 
Action: Mouse pressed left at (610, 89)
Screenshot: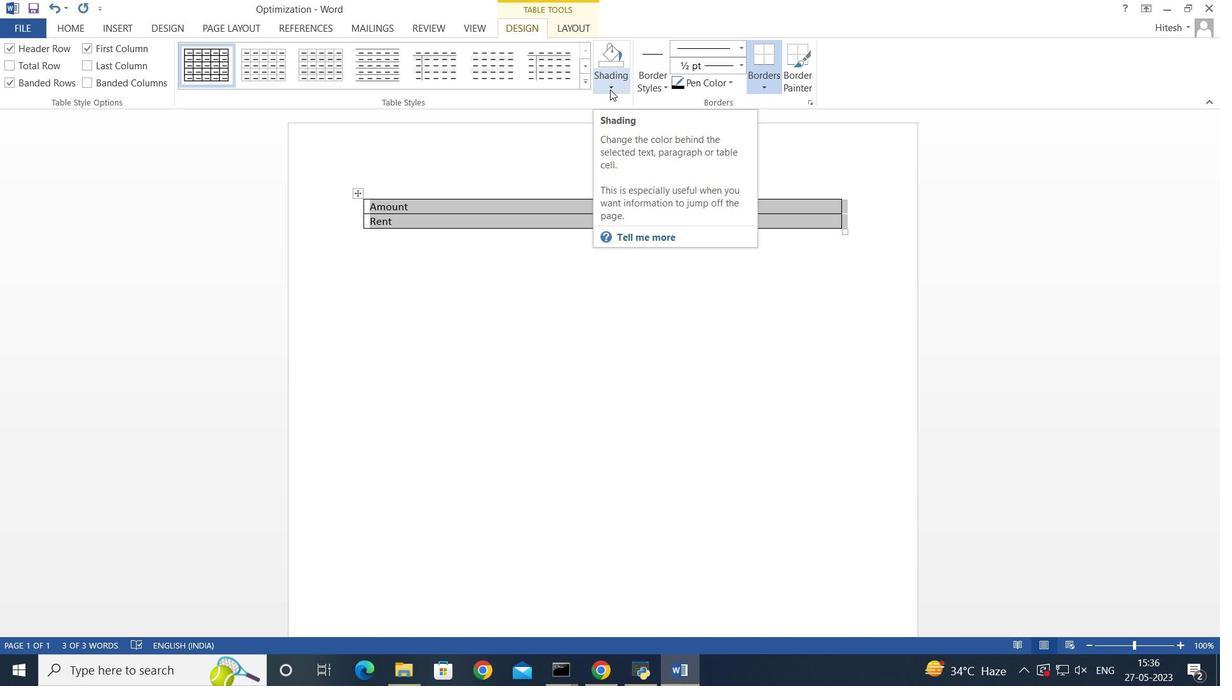 
Action: Mouse moved to (585, 76)
Screenshot: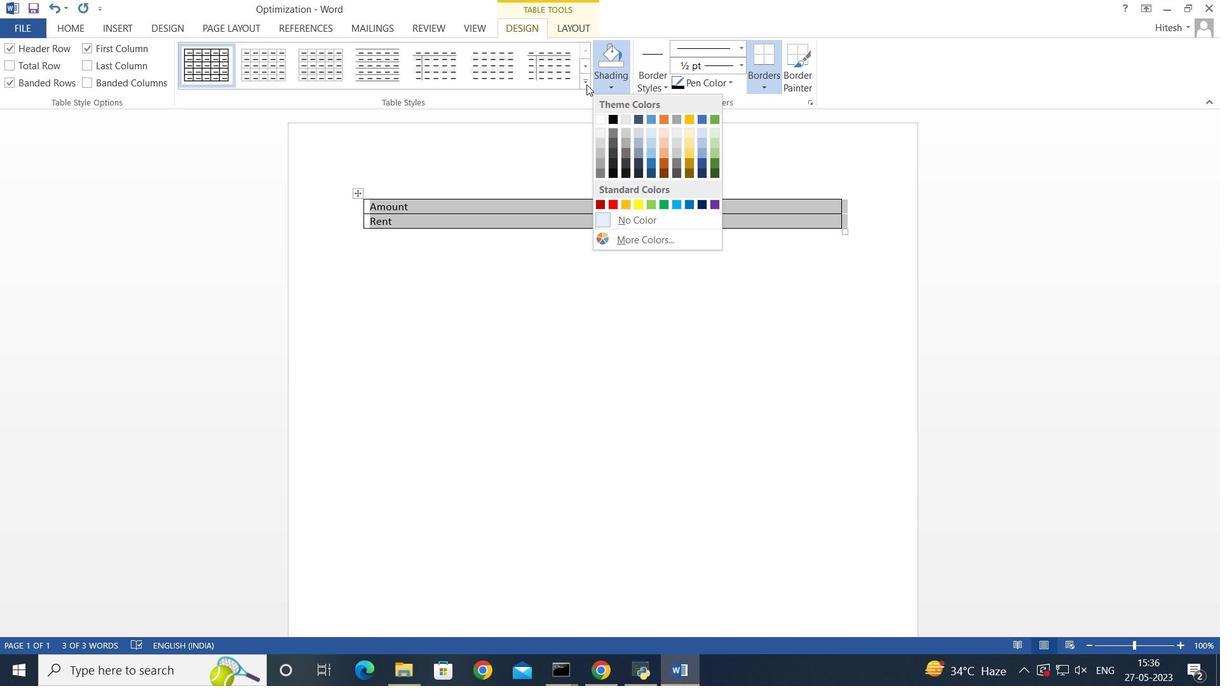 
Action: Mouse pressed left at (585, 76)
Screenshot: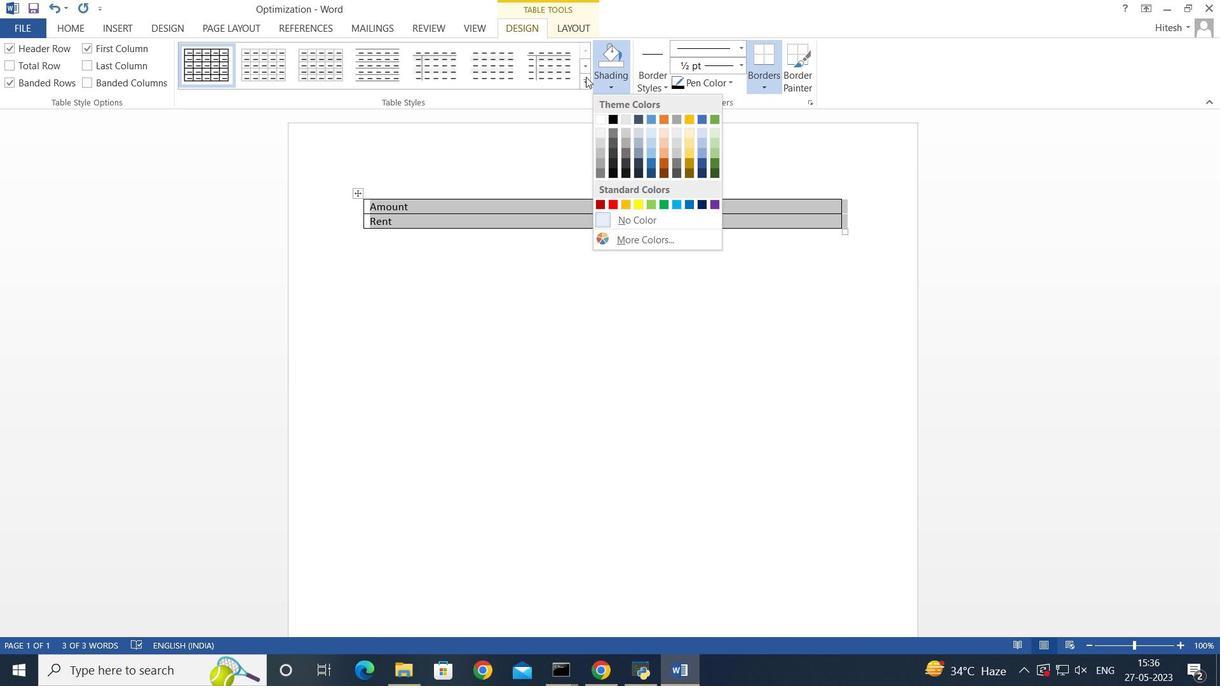 
Action: Mouse moved to (257, 280)
Screenshot: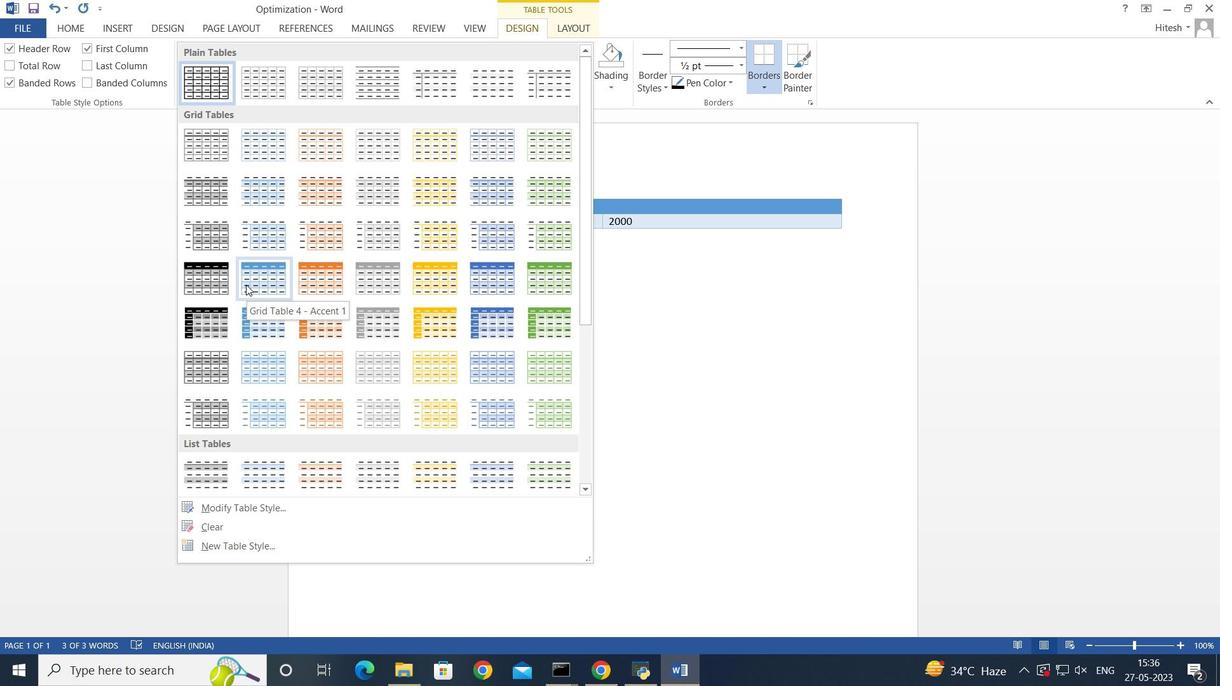 
Action: Mouse pressed left at (257, 280)
Screenshot: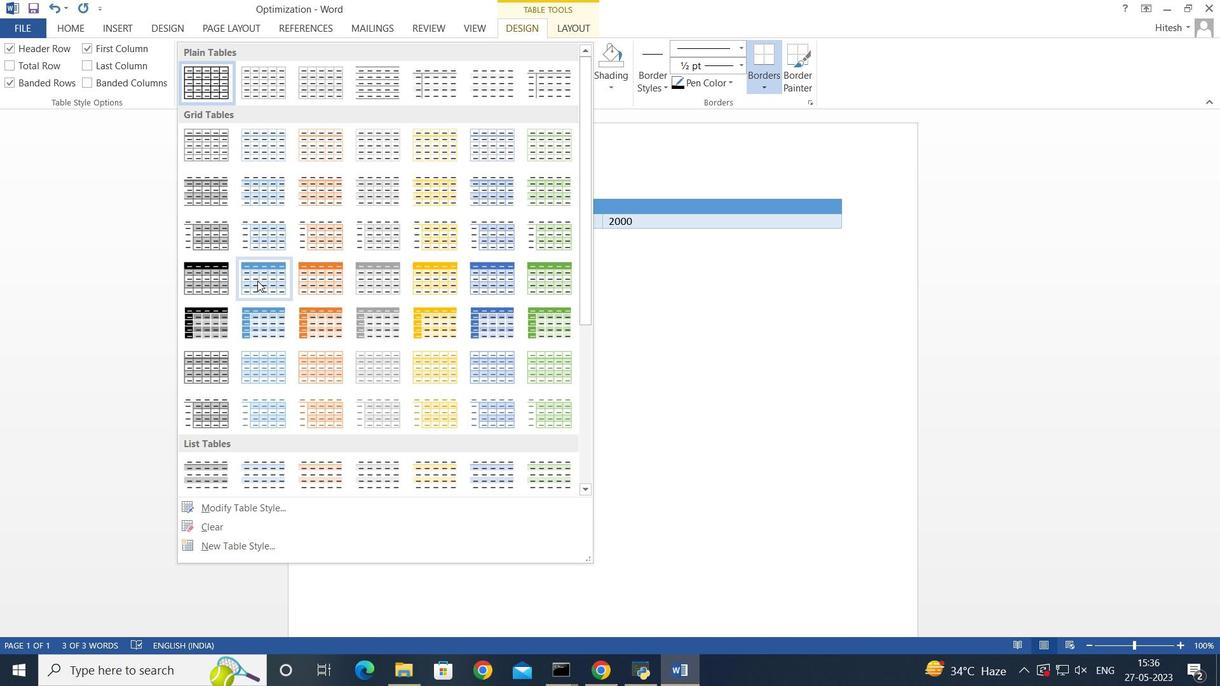 
Action: Mouse moved to (523, 279)
Screenshot: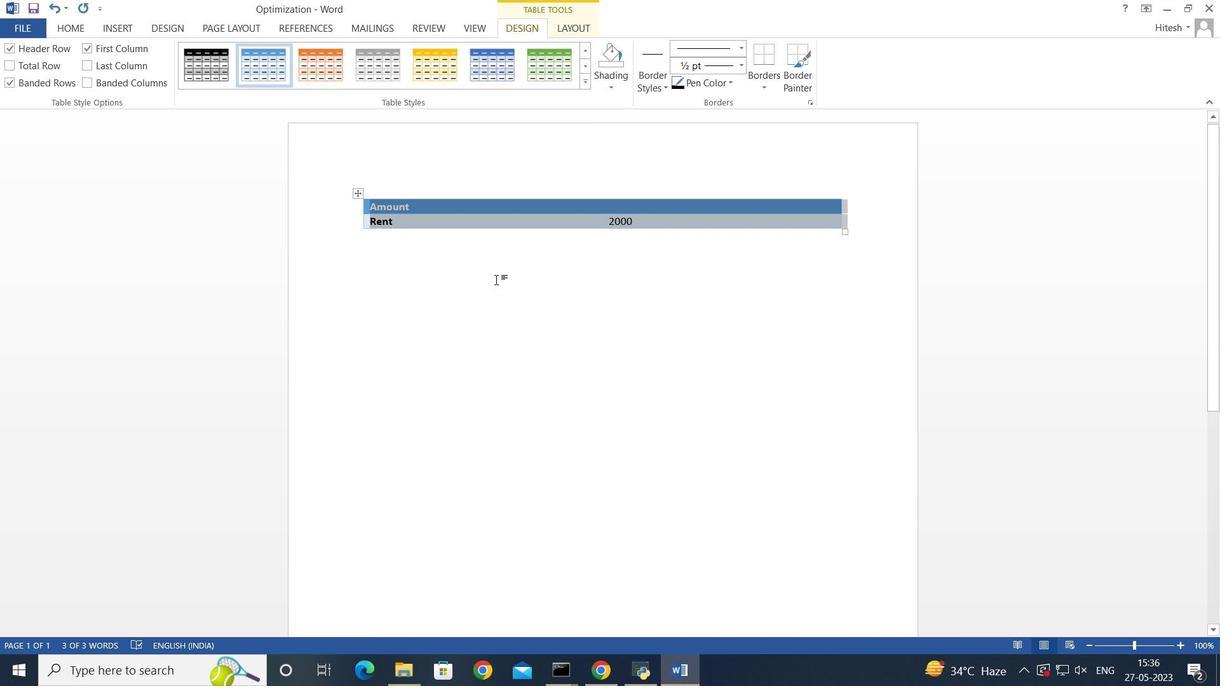 
Action: Mouse pressed left at (523, 279)
Screenshot: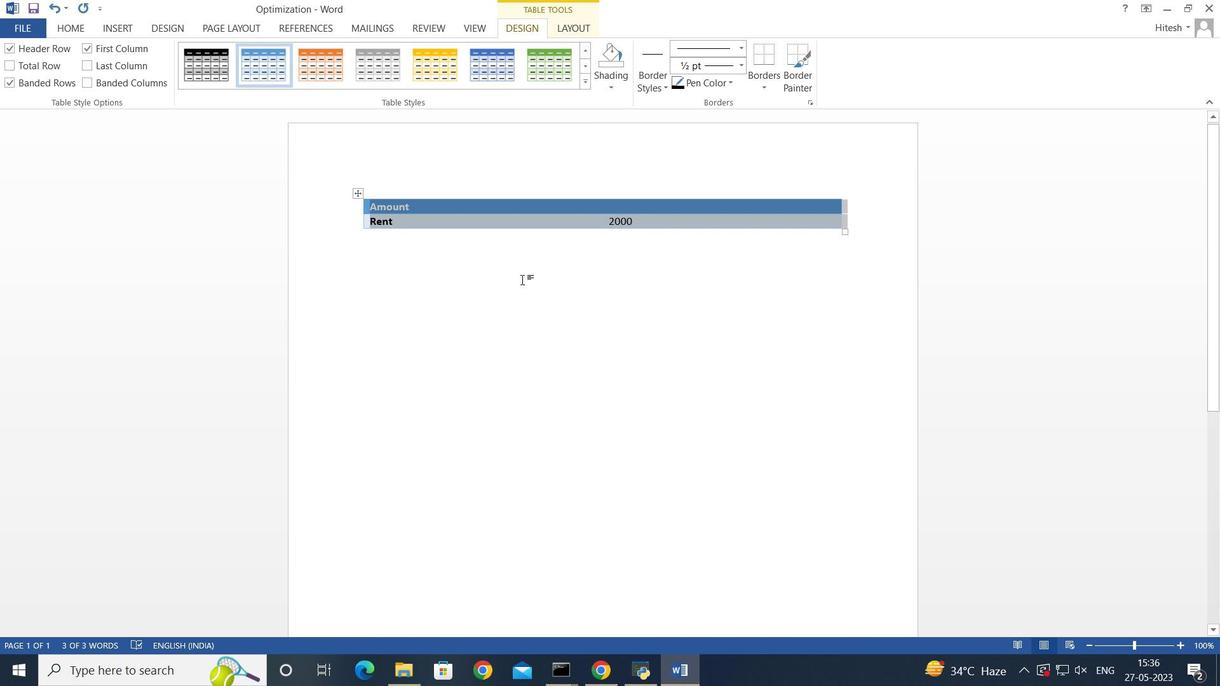 
